 Task: open an excel sheet and write heading  Cash Flow TrackerAdd Dates in a column and its values below  '2023-05-01, 2023-05-03, 2023-05-06, 2023-05-10, 2023-05-15, 2023-05-20, 2023-05-25 & 2023-05-31'Add Descriptions in next column and its values below  Monthly Salary, Grocery Shopping, Dining Out., Utility Bill, Transportation, Entertainment, Miscellaneous & Total. Add Amount in next column and its values below  $2,500, $100, $50, $150, $30, $50, $20& $400. Add Income/ Expense in next column and its values below  Income, Expenses, Expenses, Expenses, Expenses, Expenses & Expenses. Add Balance in next column and its values below  $2,500, $2,400, $2,350, $2,200, $2,170, $2,120, $2,100 & $2100. Save page AssetVal
Action: Mouse moved to (293, 186)
Screenshot: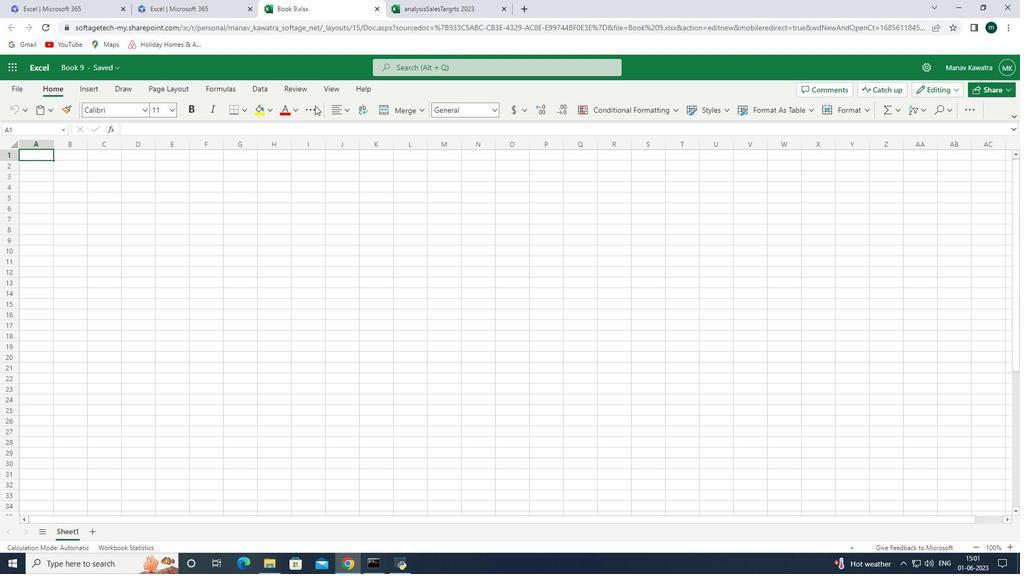 
Action: Key pressed <Key.shift><Key.shift><Key.shift><Key.shift><Key.shift><Key.shift><Key.shift><Key.shift><Key.shift><Key.shift><Key.shift><Key.shift><Key.shift><Key.shift><Key.shift><Key.shift><Key.shift><Key.shift><Key.shift><Key.shift>Cash<Key.space><Key.shift_r><Key.shift_r><Key.shift_r><Key.shift_r><Key.shift_r><Key.shift_r><Key.shift_r><Key.shift_r><Key.shift_r><Key.shift_r><Key.shift_r><Key.shift_r><Key.shift_r><Key.shift_r><Key.shift_r><Key.shift_r><Key.shift_r><Key.shift_r><Key.shift_r><Key.shift_r><Key.shift_r><Key.shift_r><Key.shift>Flow<Key.space><Key.shift>Tracker<Key.space><Key.enter><Key.shift>Dates<Key.enter>2023-05-01<Key.enter>2023-05-03<Key.enter>2023-05-06<Key.enter>2023-05-10<Key.enter>2023-05-15<Key.enter>2023-05-3<Key.backspace>20<Key.enter>2023-050<Key.backspace>-25<Key.enter>2023-05-31<Key.enter><Key.up><Key.down><Key.down><Key.right><Key.up><Key.up><Key.up><Key.up><Key.up><Key.up><Key.up><Key.up><Key.up><Key.shift><Key.shift><Key.shift><Key.shift><Key.shift><Key.shift><Key.shift><Key.shift><Key.shift><Key.shift><Key.shift><Key.shift><Key.shift><Key.shift><Key.shift><Key.shift><Key.shift><Key.shift><Key.shift><Key.shift><Key.shift>Des<Key.backspace><Key.backspace><Key.backspace><Key.up><Key.shift><Key.shift><Key.shift>Des<Key.shift>criptions<Key.enter><Key.shift_r><Key.shift_r>Monthlu<Key.backspace>y<Key.space><Key.shift>Salary<Key.enter><Key.shift><Key.shift><Key.shift><Key.shift><Key.shift><Key.shift><Key.shift><Key.shift><Key.shift><Key.shift><Key.shift><Key.shift><Key.shift><Key.shift>Grocery<Key.space><Key.shift><Key.shift><Key.shift><Key.shift><Key.shift><Key.shift>Shopping<Key.enter><Key.shift><Key.shift><Key.shift><Key.shift><Key.shift><Key.shift><Key.shift><Key.shift><Key.shift><Key.shift><Key.shift><Key.shift><Key.shift><Key.shift><Key.shift><Key.shift><Key.shift><Key.shift><Key.shift><Key.shift><Key.shift><Key.shift><Key.shift><Key.shift><Key.shift><Key.shift><Key.shift><Key.shift><Key.shift><Key.shift><Key.shift><Key.shift><Key.shift><Key.shift><Key.shift><Key.shift><Key.shift><Key.shift><Key.shift><Key.shift><Key.shift><Key.shift><Key.shift><Key.shift><Key.shift><Key.shift><Key.shift><Key.shift><Key.shift><Key.shift><Key.shift><Key.shift><Key.shift><Key.shift><Key.shift>Dinn<Key.backspace>ing<Key.space><Key.shift_r><Key.shift_r><Key.shift_r><Key.shift_r><Key.shift_r><Key.shift_r>Out<Key.space><Key.enter><Key.shift_r><Key.shift_r><Key.shift_r><Key.shift_r><Key.shift_r><Key.shift_r><Key.shift_r><Key.shift_r><Key.shift_r><Key.shift_r><Key.shift_r><Key.shift_r><Key.shift_r><Key.shift_r><Key.shift_r><Key.shift_r><Key.shift_r><Key.shift_r><Key.shift_r><Key.shift_r><Key.shift_r><Key.shift_r><Key.shift_r><Key.shift_r><Key.shift_r>Utility<Key.space><Key.shift_r><Key.shift_r><Key.shift_r><Key.shift_r><Key.shift_r>Bill<Key.enter><Key.shift><Key.shift><Key.shift><Key.shift><Key.shift><Key.shift><Key.shift><Key.shift><Key.shift><Key.shift><Key.shift><Key.shift><Key.shift><Key.shift><Key.shift><Key.shift><Key.shift><Key.shift><Key.shift><Key.shift><Key.shift><Key.shift><Key.shift><Key.shift><Key.shift>Transportation<Key.enter><Key.shift>Entertainment<Key.enter><Key.shift_r><Key.shift_r><Key.shift_r><Key.shift_r><Key.shift_r><Key.shift_r><Key.shift_r><Key.shift_r><Key.shift_r><Key.shift_r><Key.shift_r><Key.shift_r><Key.shift_r><Key.shift_r><Key.shift_r><Key.shift_r><Key.shift_r><Key.shift_r><Key.shift_r><Key.shift_r><Key.shift_r><Key.shift_r><Key.shift_r><Key.shift_r><Key.shift_r><Key.shift_r><Key.shift_r><Key.shift_r><Key.shift_r><Key.shift_r><Key.shift_r><Key.shift_r><Key.shift_r><Key.shift_r><Key.shift_r><Key.shift_r><Key.shift_r><Key.shift_r><Key.shift_r><Key.shift_r><Key.shift_r><Key.shift_r><Key.shift_r><Key.shift_r><Key.shift_r><Key.shift_r><Key.shift_r><Key.shift_r><Key.shift_r><Key.shift_r><Key.shift_r><Key.shift_r><Key.shift_r>Miscell<Key.space><Key.backspace>aneous<Key.space><Key.enter><Key.shift><Key.shift><Key.shift><Key.shift><Key.shift><Key.shift><Key.shift><Key.shift><Key.shift><Key.shift><Key.shift><Key.shift><Key.shift><Key.shift><Key.shift><Key.shift><Key.shift><Key.shift><Key.shift><Key.shift><Key.shift><Key.shift><Key.shift><Key.shift><Key.shift><Key.shift><Key.shift><Key.shift><Key.shift><Key.shift><Key.shift><Key.shift><Key.shift><Key.shift><Key.shift><Key.shift><Key.shift><Key.shift><Key.shift><Key.shift><Key.shift><Key.shift><Key.shift><Key.shift><Key.shift><Key.shift><Key.shift><Key.shift><Key.shift><Key.shift><Key.shift><Key.shift><Key.shift><Key.shift><Key.shift><Key.shift><Key.shift><Key.up><Key.down><Key.up><Key.down><Key.up><Key.up><Key.down><Key.down><Key.up><Key.down><Key.up><Key.down><Key.up><Key.down><Key.up><Key.down><Key.up><Key.down><Key.up><Key.down><Key.up><Key.down><Key.up><Key.down><Key.up><Key.down><Key.up><Key.up><Key.down><Key.down><Key.up><Key.down><Key.up><Key.down><Key.up><Key.down><Key.up><Key.down><Key.up><Key.down><Key.up><Key.down><Key.up><Key.down><Key.shift>Total<Key.space><Key.enter>
Screenshot: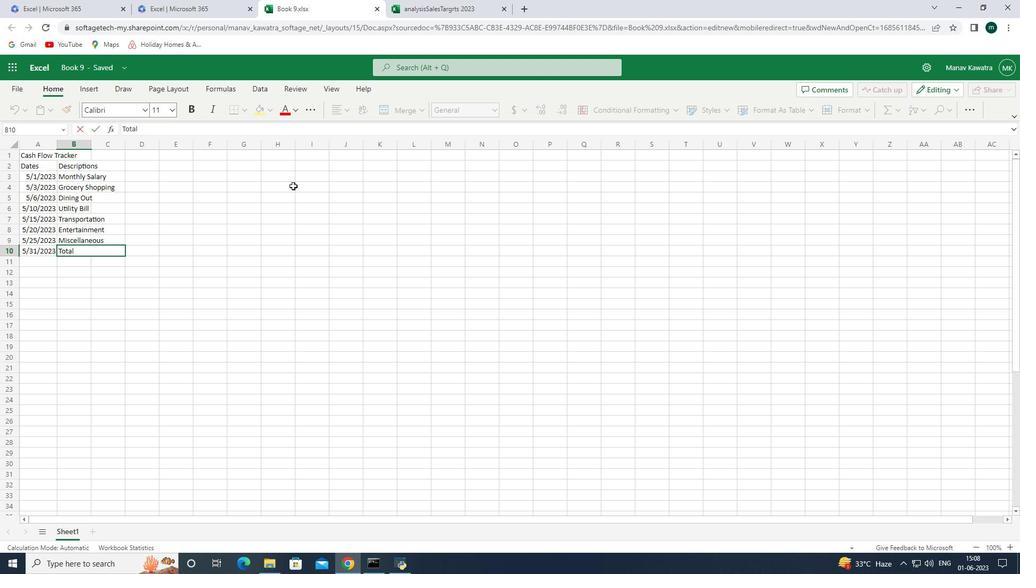 
Action: Mouse moved to (89, 140)
Screenshot: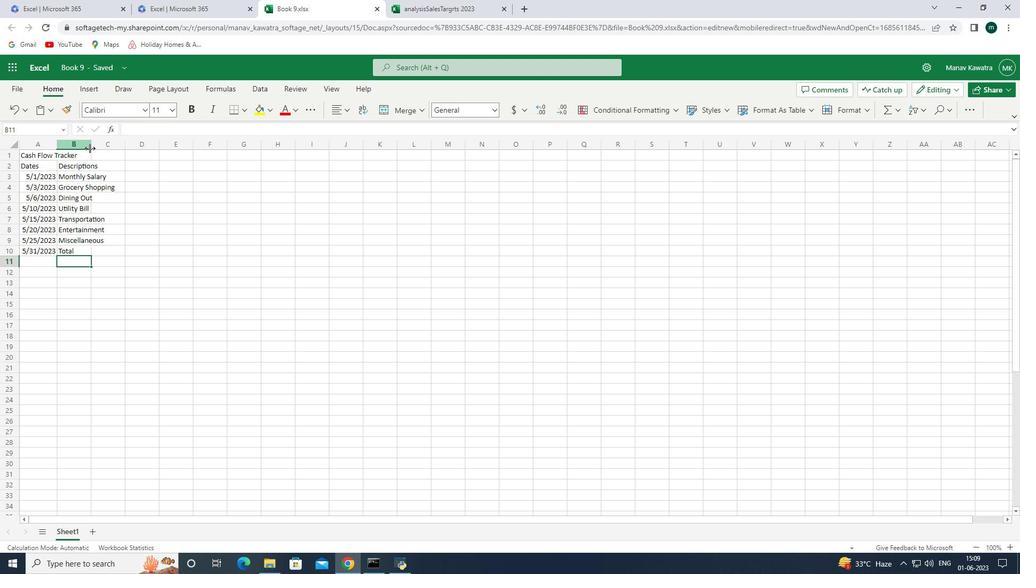 
Action: Mouse pressed left at (89, 140)
Screenshot: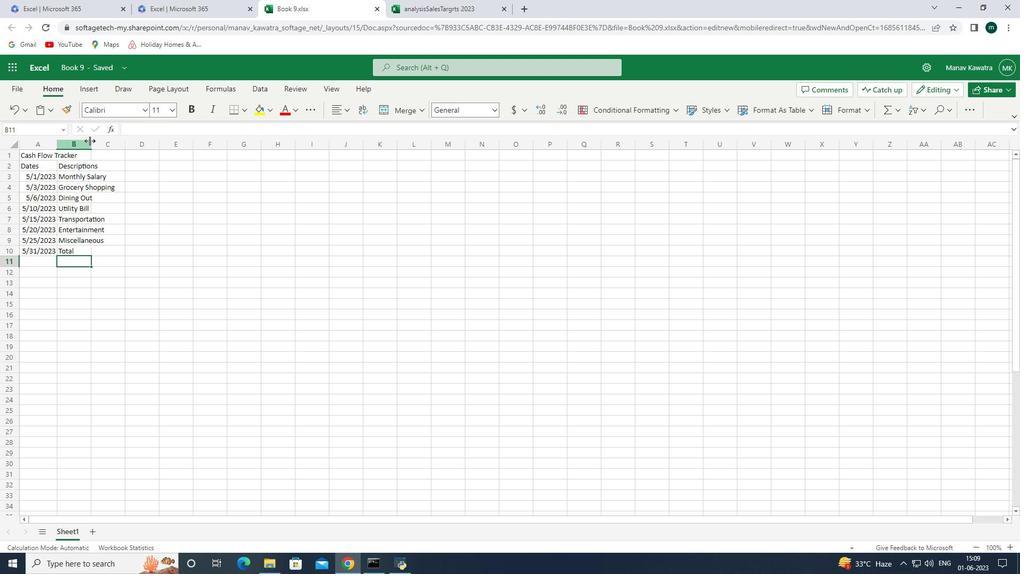
Action: Mouse pressed left at (89, 140)
Screenshot: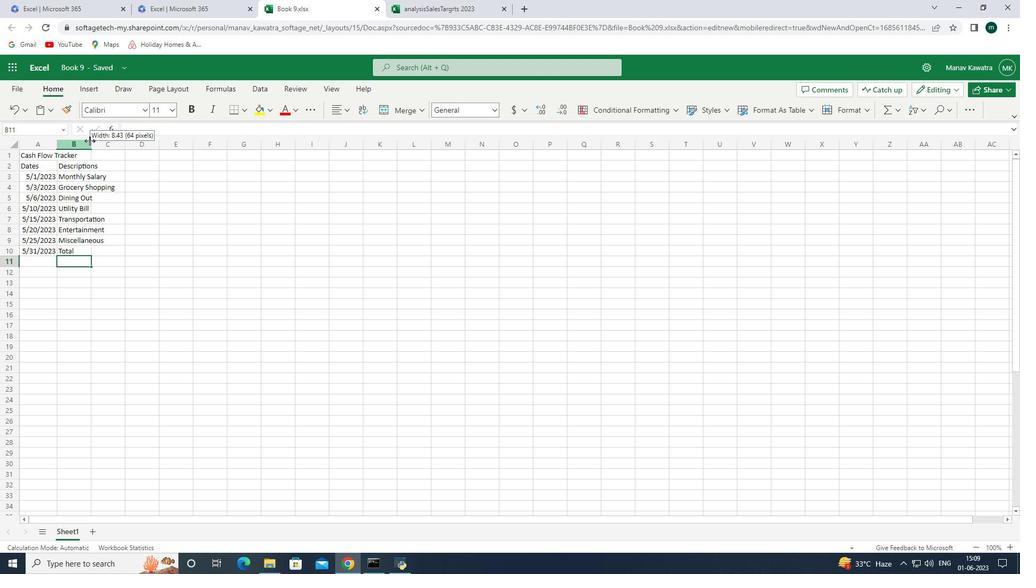 
Action: Mouse moved to (142, 165)
Screenshot: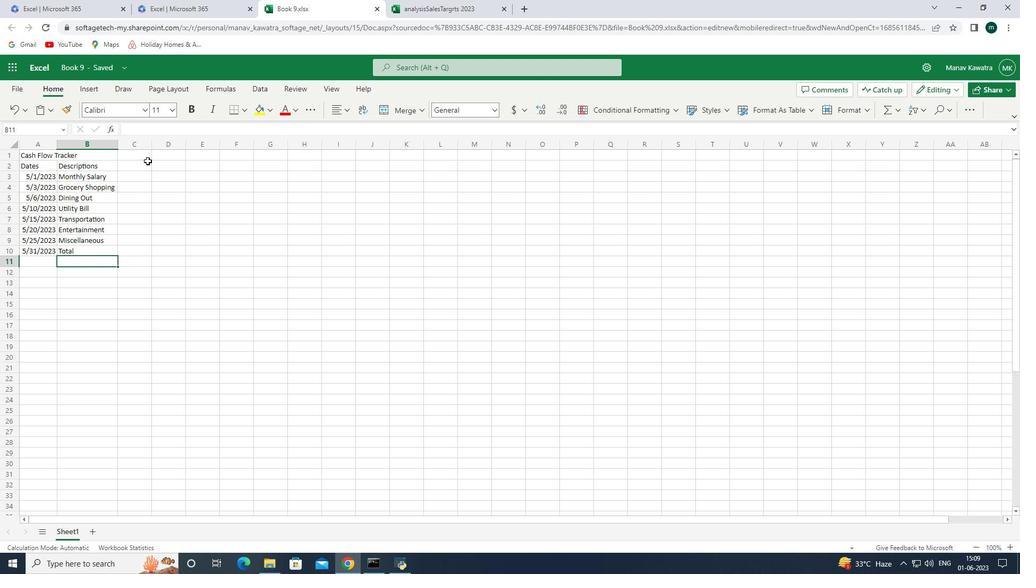 
Action: Mouse pressed left at (142, 165)
Screenshot: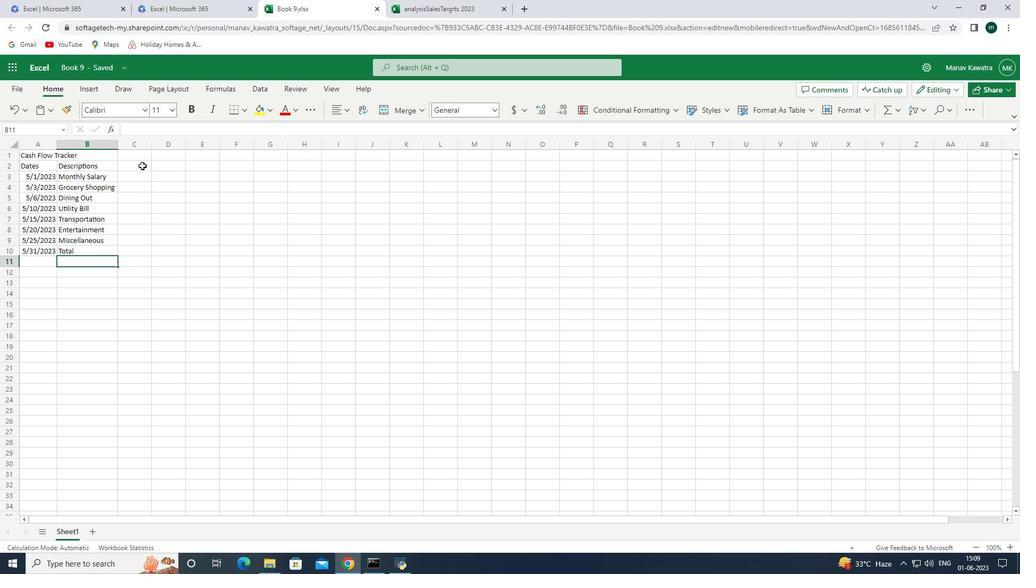 
Action: Key pressed <Key.down><Key.up><Key.up><Key.up><Key.down><Key.up><Key.down><Key.shift>Amount<Key.space><Key.up><Key.down><Key.down><Key.shift>@<Key.backspace><Key.shift><Key.shift><Key.shift><Key.shift><Key.shift><Key.shift><Key.shift><Key.shift><Key.shift><Key.shift><Key.shift><Key.shift><Key.shift><Key.shift>$2,500<Key.enter><Key.shift><Key.shift><Key.shift><Key.shift><Key.shift><Key.shift><Key.shift><Key.shift><Key.shift><Key.shift><Key.shift><Key.shift><Key.shift><Key.shift><Key.shift><Key.shift><Key.shift><Key.shift><Key.shift><Key.shift><Key.shift><Key.shift>$100<Key.enter>4<Key.backspace><Key.shift><Key.shift><Key.shift><Key.shift><Key.shift><Key.shift><Key.shift><Key.shift><Key.shift><Key.shift><Key.shift><Key.shift><Key.shift>$50<Key.enter><Key.shift><Key.shift><Key.shift><Key.shift><Key.shift><Key.shift><Key.shift><Key.shift><Key.shift><Key.shift>$150<Key.enter><Key.shift>$30<Key.enter><Key.shift>$50<Key.enter><Key.shift>$20<Key.enter><Key.shift>$400<Key.enter><Key.right><Key.up><Key.up><Key.up><Key.up><Key.up><Key.up><Key.up><Key.up><Key.up><Key.shift><Key.shift><Key.shift><Key.shift><Key.shift><Key.shift><Key.shift><Key.shift><Key.shift><Key.shift><Key.shift><Key.shift><Key.shift><Key.shift><Key.shift><Key.shift><Key.shift><Key.shift><Key.shift><Key.shift><Key.shift><Key.shift><Key.shift><Key.shift><Key.shift><Key.shift><Key.shift><Key.shift><Key.shift><Key.shift><Key.shift><Key.shift><Key.shift><Key.shift><Key.shift><Key.shift><Key.shift><Key.shift><Key.shift><Key.shift><Key.shift><Key.shift><Key.shift><Key.shift><Key.shift><Key.shift><Key.shift><Key.shift><Key.shift><Key.shift><Key.shift><Key.shift><Key.shift><Key.shift><Key.shift><Key.shift><Key.shift><Key.shift><Key.shift>Income<Key.space><Key.backspace>\<Key.backspace><Key.shift>/<Key.space><Key.shift>Expenses<Key.enter><Key.shift_r><Key.shift_r><Key.shift_r><Key.shift_r><Key.shift_r><Key.shift_r><Key.shift_r><Key.shift_r><Key.shift_r>I<Key.backspace><Key.backspace>i<Key.backspace><Key.shift_r>I<Key.backspace><Key.backspace><Key.backspace><Key.shift_r><Key.shift_r><Key.shift_r><Key.shift_r><Key.shift_r><Key.shift_r><Key.shift_r><Key.shift_r><Key.shift_r><Key.shift_r>I<Key.enter>
Screenshot: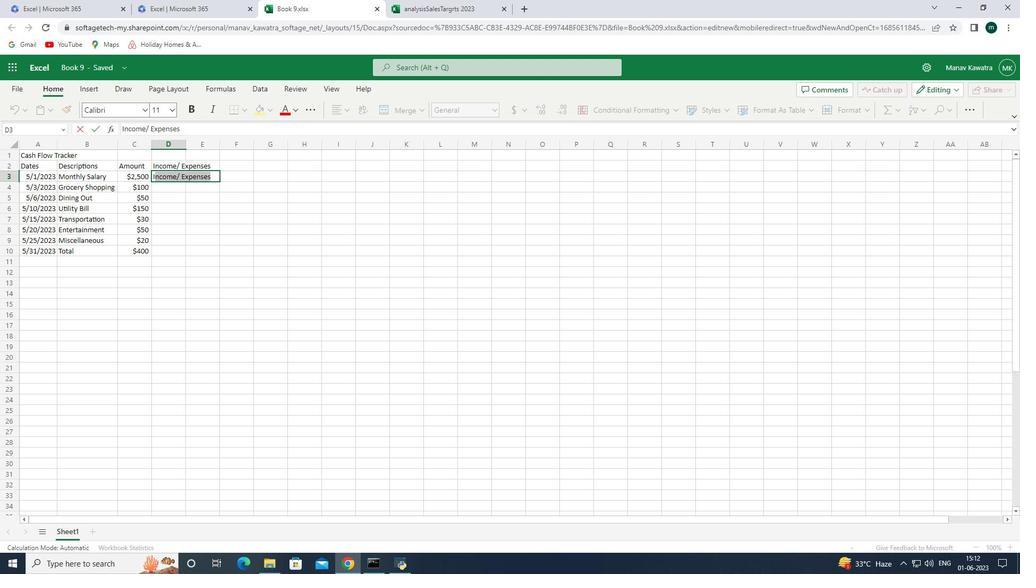 
Action: Mouse moved to (183, 180)
Screenshot: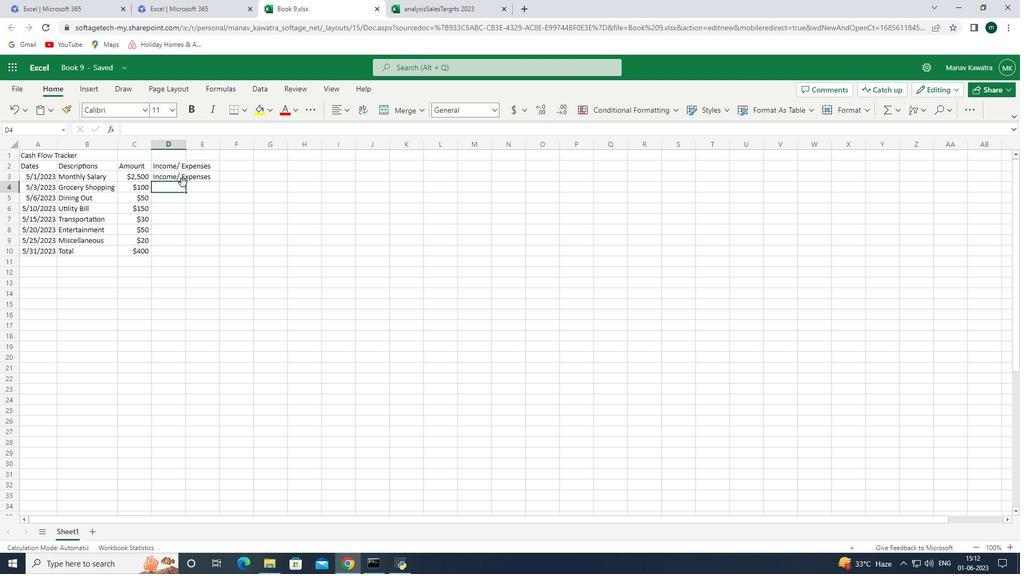
Action: Mouse pressed left at (183, 180)
Screenshot: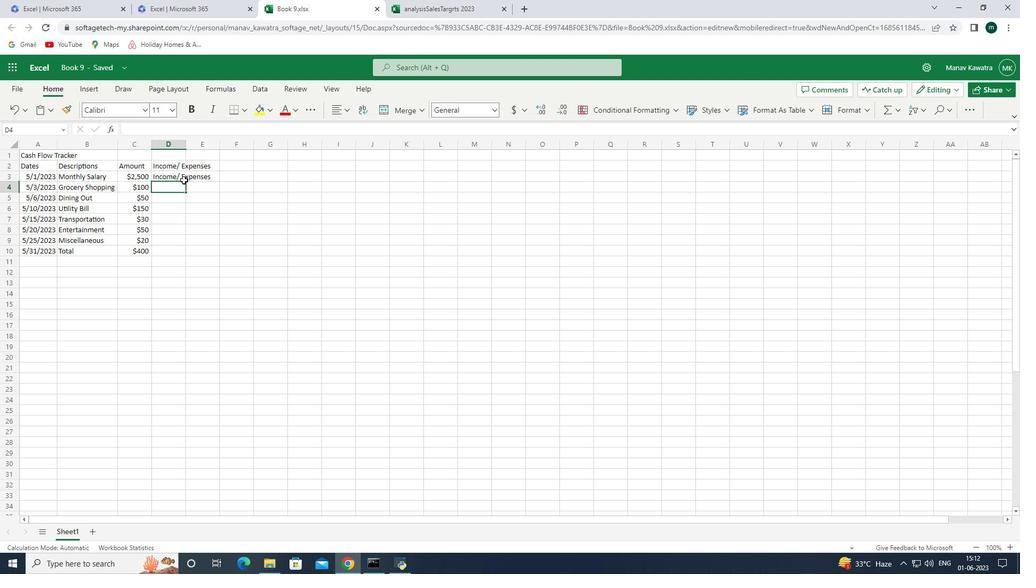 
Action: Mouse pressed left at (183, 180)
Screenshot: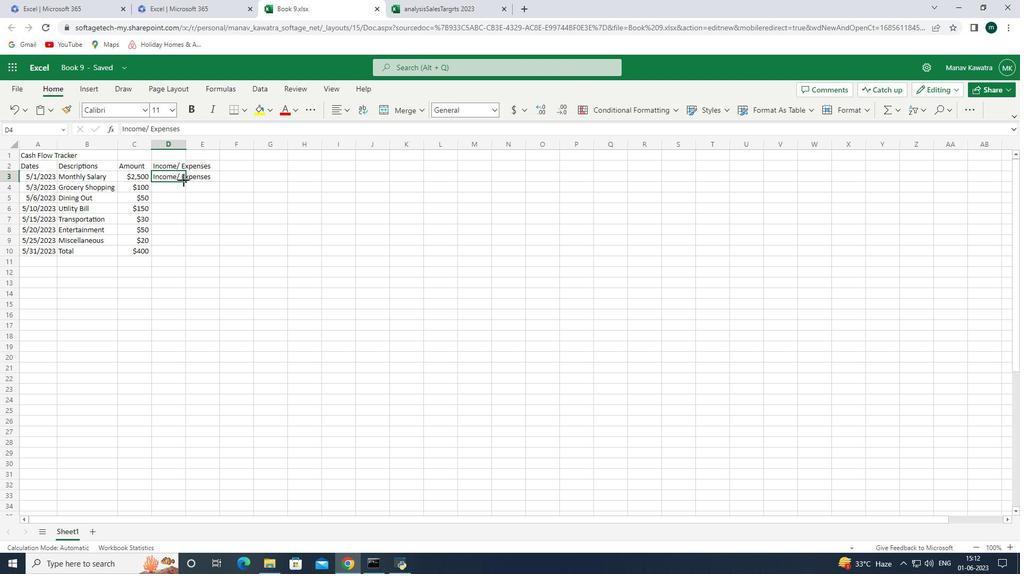 
Action: Mouse moved to (170, 178)
Screenshot: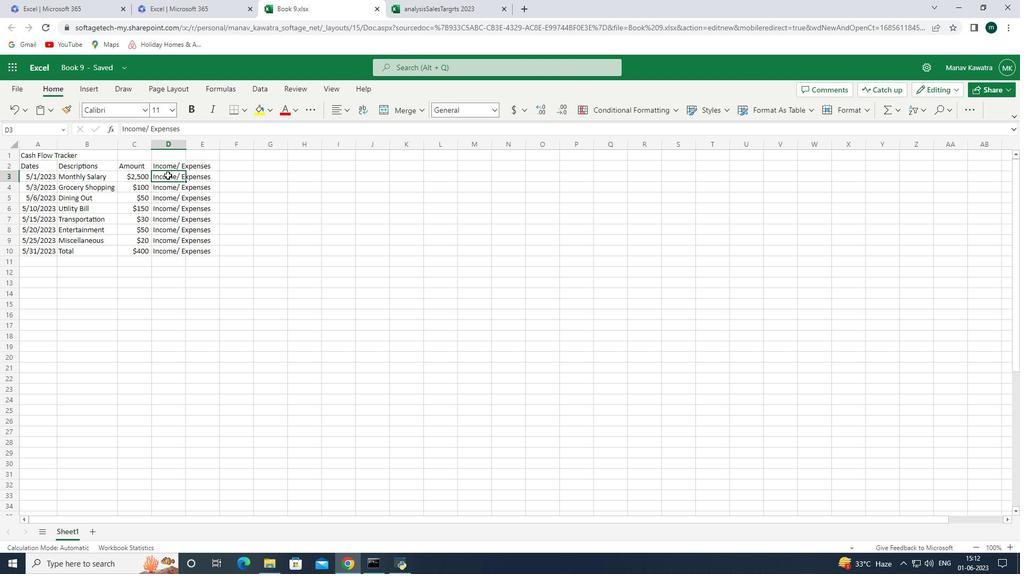 
Action: Mouse pressed left at (170, 178)
Screenshot: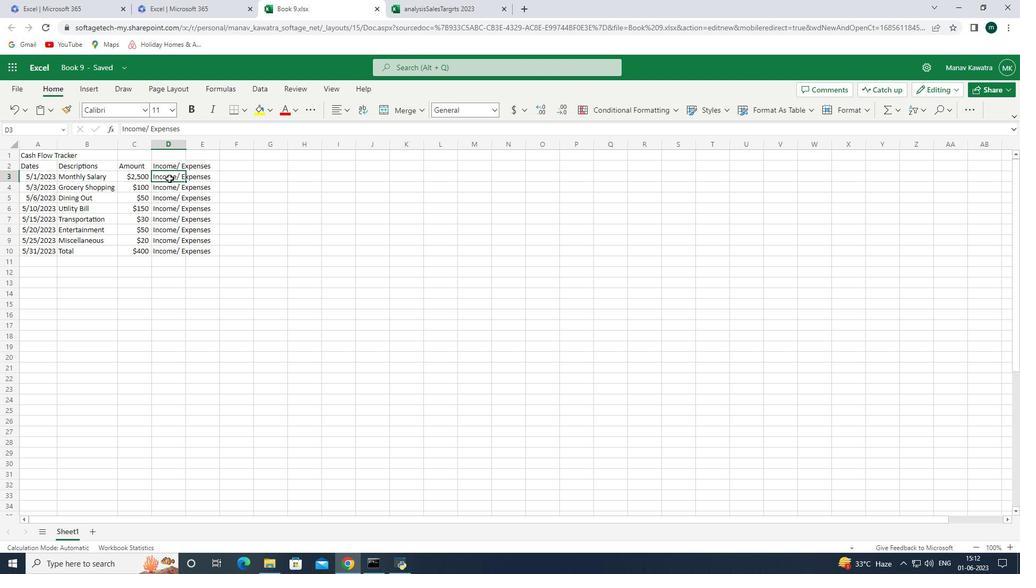 
Action: Mouse pressed left at (170, 178)
Screenshot: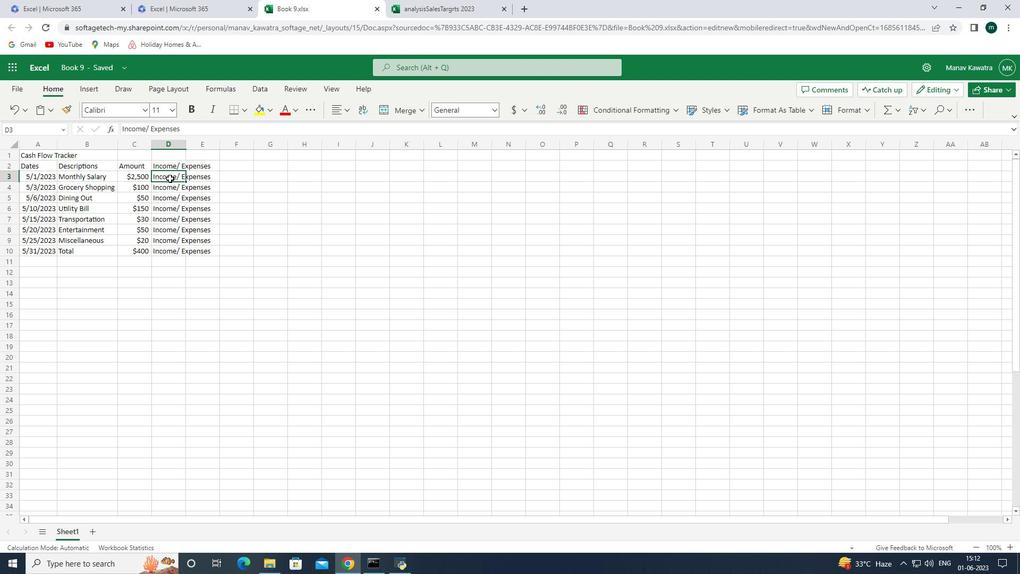 
Action: Mouse moved to (213, 178)
Screenshot: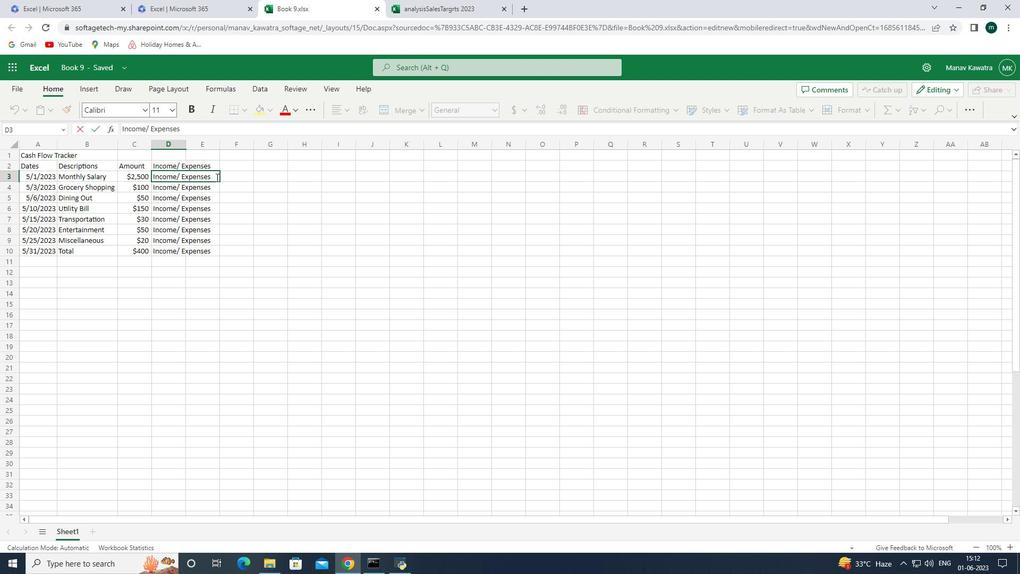 
Action: Key pressed <Key.backspace><Key.backspace><Key.backspace><Key.backspace><Key.backspace><Key.backspace><Key.backspace><Key.backspace><Key.backspace><Key.backspace><Key.enter><Key.shift><Key.shift>Expenses<Key.space><Key.enter><Key.shift>E<Key.enter><Key.shift><Key.shift><Key.shift><Key.shift>E<Key.enter><Key.shift><Key.shift><Key.shift><Key.shift><Key.shift><Key.shift><Key.shift><Key.shift><Key.shift><Key.shift><Key.shift>E<Key.enter><Key.shift>E<Key.enter><Key.caps_lock><Key.shift><Key.shift><Key.shift><Key.shift><Key.shift><Key.shift><Key.shift><Key.shift><Key.shift><Key.shift><Key.shift><Key.shift><Key.shift><Key.shift><Key.shift><Key.shift><Key.shift><Key.shift><Key.shift><Key.shift><Key.shift><Key.shift>e<Key.caps_lock><Key.enter><Key.up><Key.shift><Key.shift><Key.shift><Key.shift><Key.shift>E<Key.enter><Key.shift>E<Key.enter><Key.right>
Screenshot: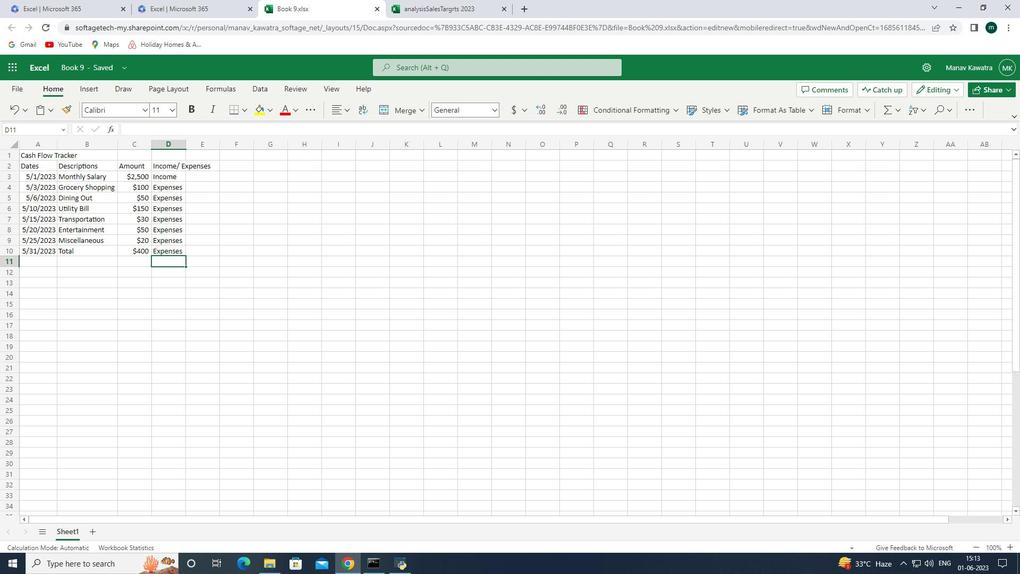 
Action: Mouse moved to (185, 140)
Screenshot: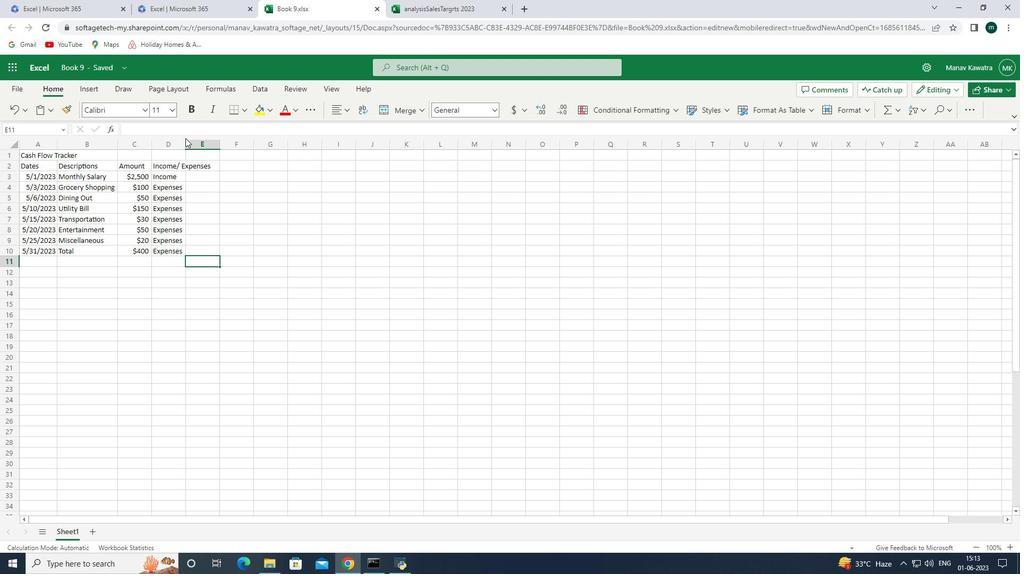 
Action: Mouse pressed left at (185, 140)
Screenshot: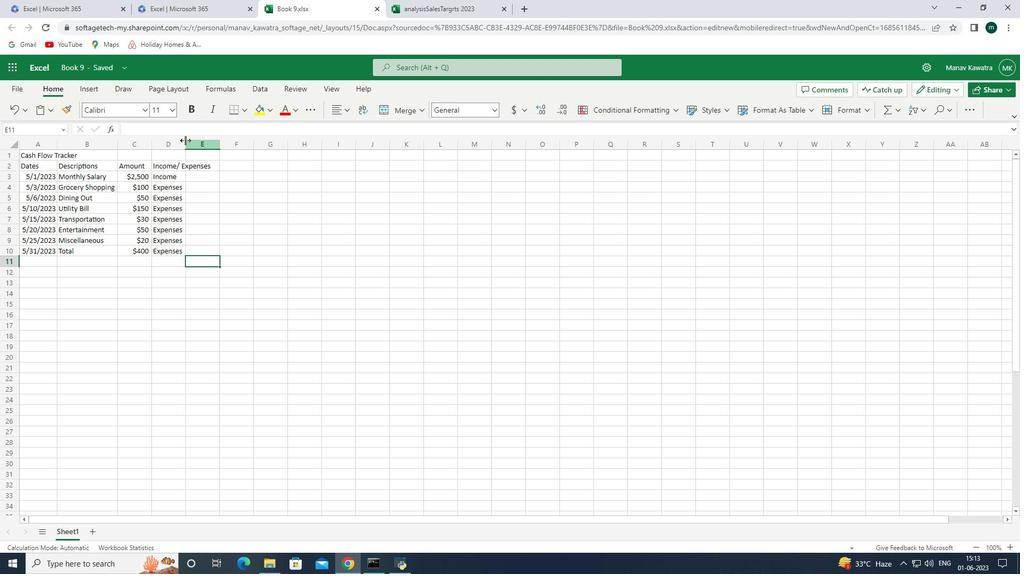 
Action: Mouse pressed left at (185, 140)
Screenshot: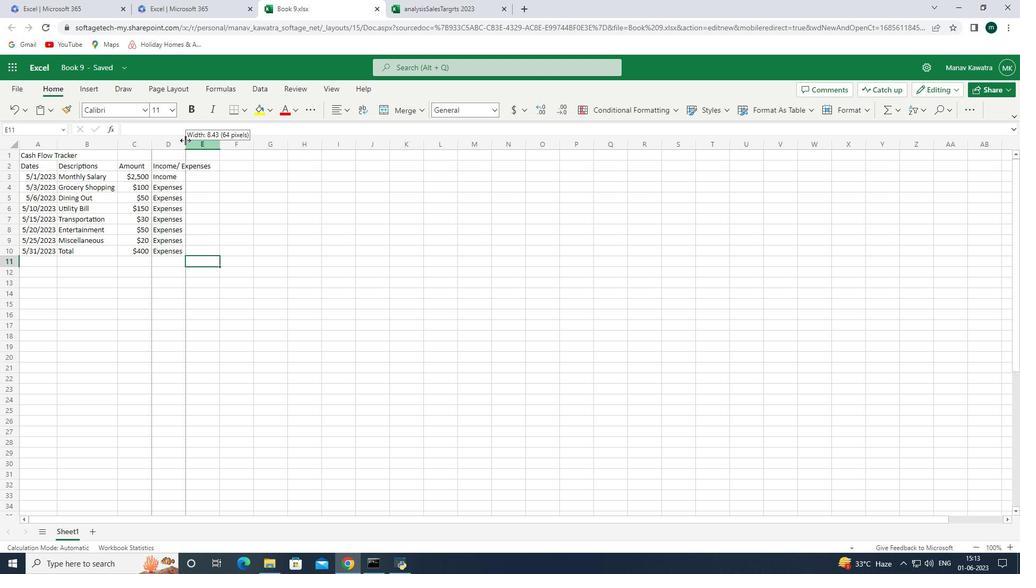 
Action: Mouse moved to (230, 166)
Screenshot: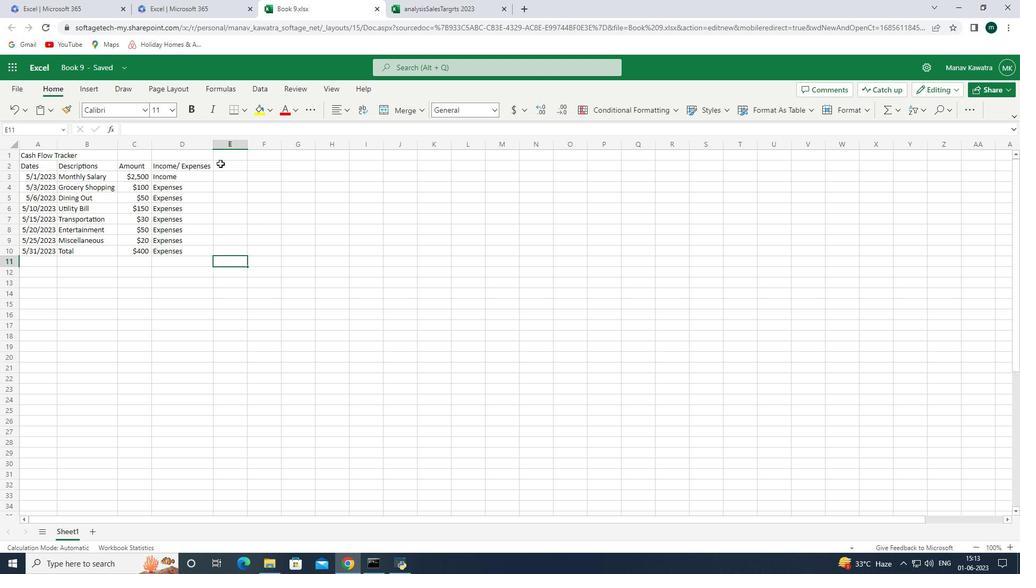 
Action: Mouse pressed left at (230, 166)
Screenshot: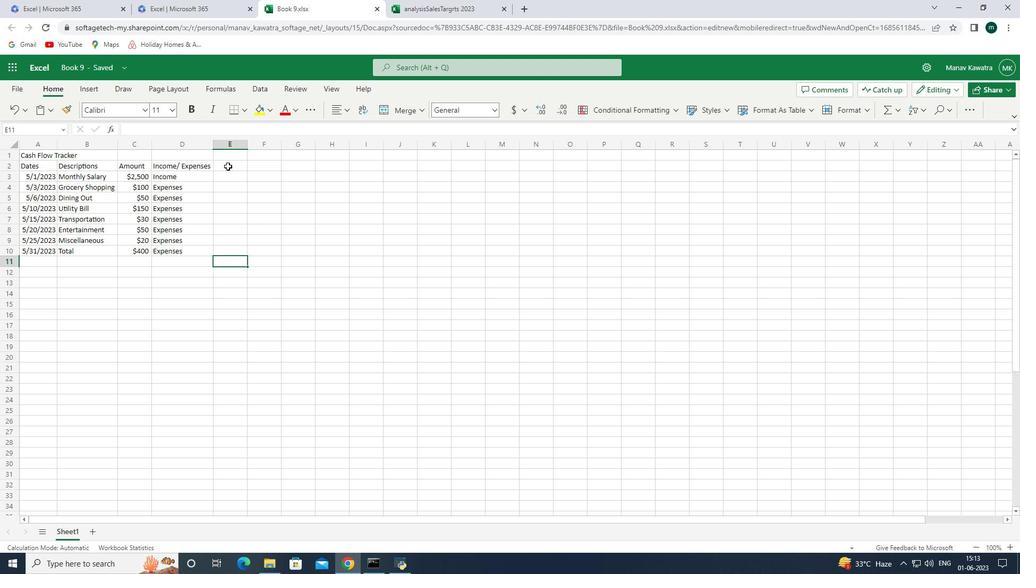 
Action: Key pressed <Key.shift><Key.shift><Key.shift><Key.shift><Key.shift><Key.shift>Balance<Key.space><Key.enter><Key.shift><Key.shift><Key.shift><Key.shift><Key.shift><Key.shift><Key.shift><Key.shift><Key.shift><Key.shift><Key.shift><Key.shift><Key.shift>$2,500<Key.enter><Key.shift><Key.shift><Key.shift><Key.shift><Key.shift><Key.shift><Key.shift><Key.shift><Key.shift><Key.shift><Key.shift><Key.shift><Key.shift><Key.shift><Key.shift><Key.shift><Key.shift><Key.shift><Key.shift><Key.shift><Key.shift><Key.shift><Key.shift><Key.shift><Key.shift><Key.shift><Key.shift><Key.shift><Key.shift><Key.shift><Key.shift><Key.shift><Key.shift><Key.shift><Key.shift><Key.shift><Key.shift><Key.shift><Key.shift><Key.shift><Key.shift><Key.shift><Key.shift><Key.shift><Key.shift><Key.shift><Key.shift><Key.shift><Key.shift><Key.shift><Key.shift><Key.shift><Key.shift><Key.shift><Key.shift><Key.shift><Key.shift><Key.shift><Key.shift><Key.shift><Key.shift><Key.shift><Key.shift><Key.shift><Key.shift><Key.shift><Key.shift><Key.shift><Key.shift><Key.shift><Key.shift><Key.shift><Key.shift><Key.shift><Key.shift><Key.shift><Key.shift><Key.shift><Key.shift><Key.shift><Key.shift><Key.shift><Key.shift><Key.shift><Key.shift><Key.shift><Key.shift><Key.shift><Key.shift><Key.shift><Key.shift><Key.shift><Key.shift><Key.shift><Key.shift><Key.shift><Key.shift><Key.shift>$2400<Key.backspace><Key.backspace><Key.backspace>,400<Key.enter><Key.shift><Key.shift><Key.shift><Key.shift><Key.shift>$2350<Key.backspace><Key.backspace><Key.backspace>,350<Key.enter><Key.shift>$2,200<Key.enter><Key.shift>$2,170<Key.enter><Key.shift><Key.shift><Key.shift><Key.shift><Key.shift><Key.shift><Key.shift>$2,120<Key.enter><Key.shift>$2,100<Key.enter><Key.shift>$2,00<Key.backspace><Key.backspace>100<Key.enter>
Screenshot: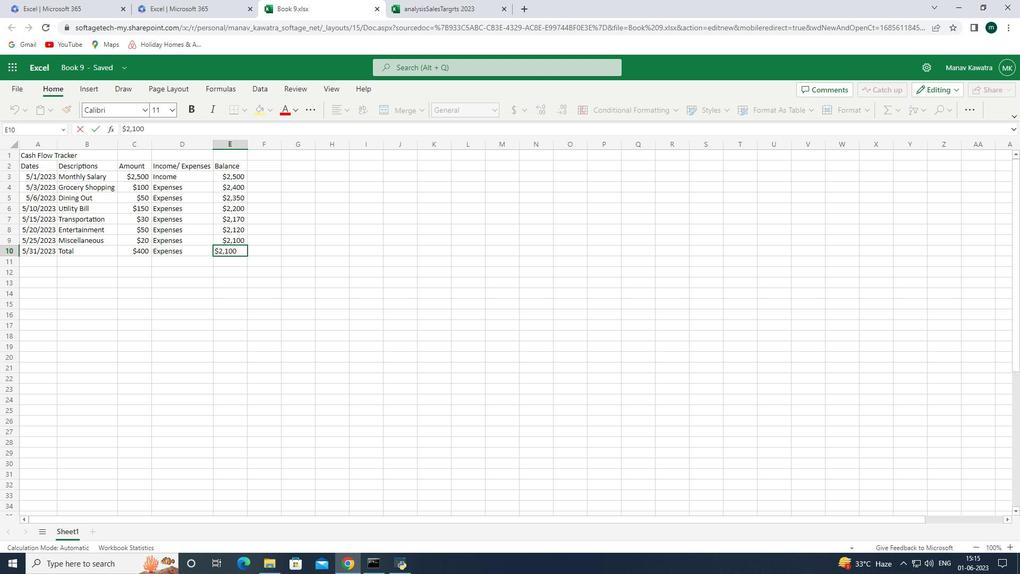 
Action: Mouse moved to (97, 153)
Screenshot: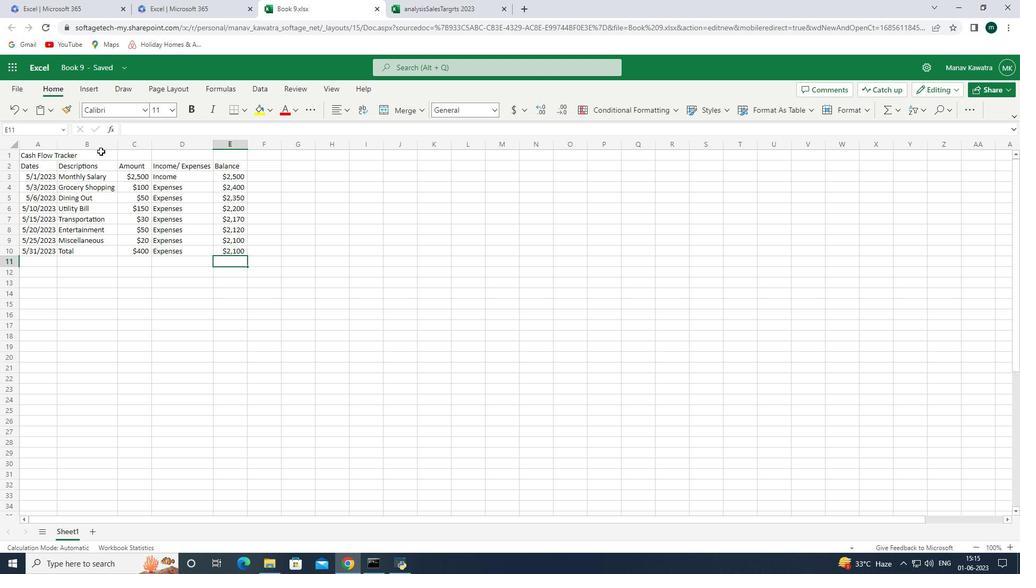 
Action: Mouse pressed left at (97, 153)
Screenshot: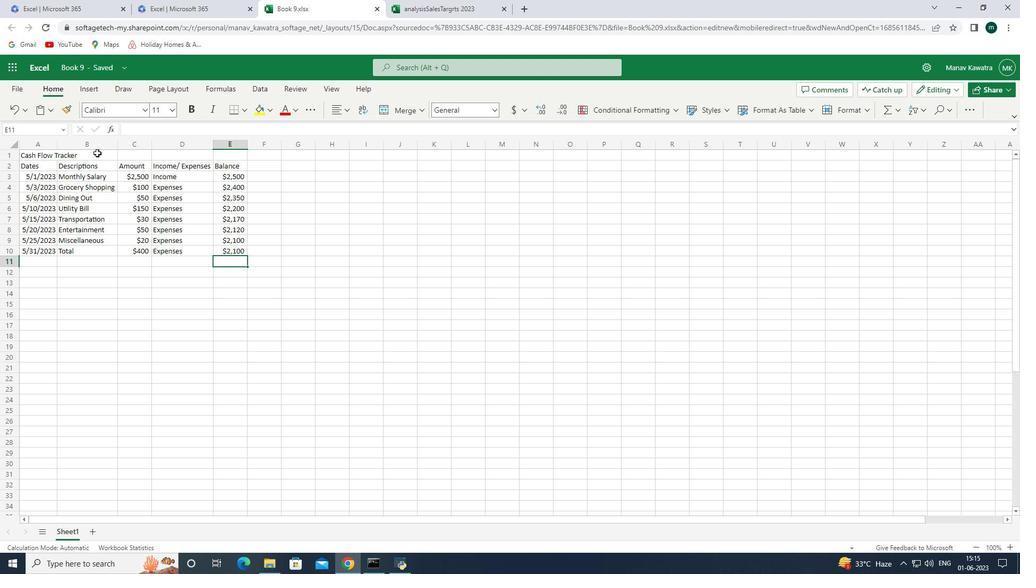 
Action: Mouse moved to (42, 151)
Screenshot: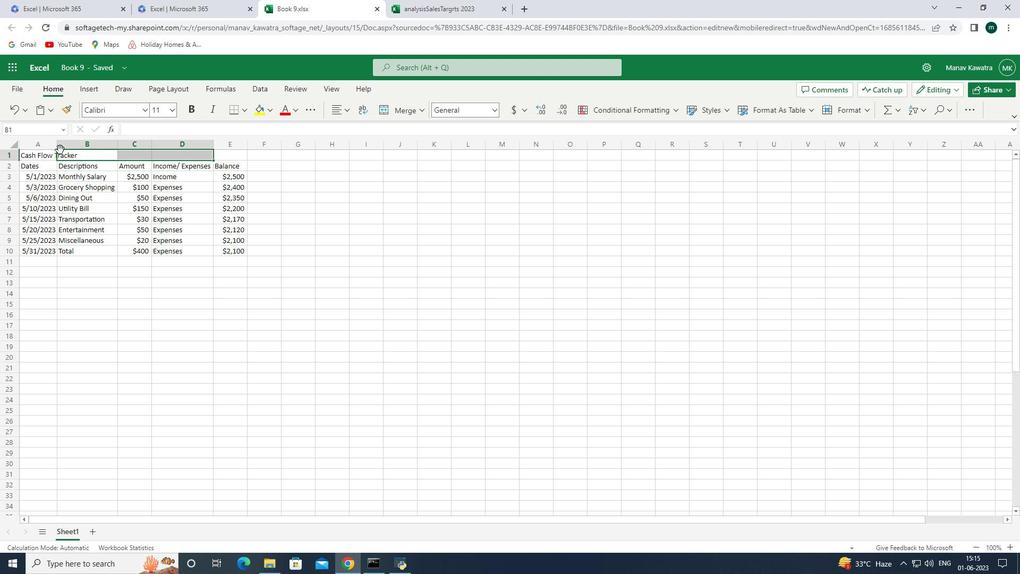 
Action: Mouse pressed left at (42, 151)
Screenshot: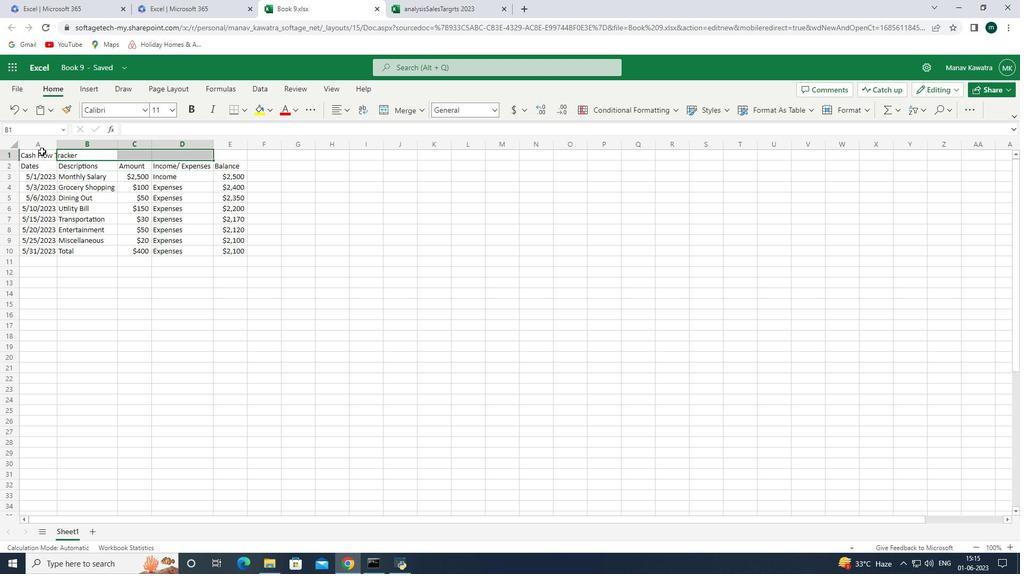 
Action: Mouse pressed left at (42, 151)
Screenshot: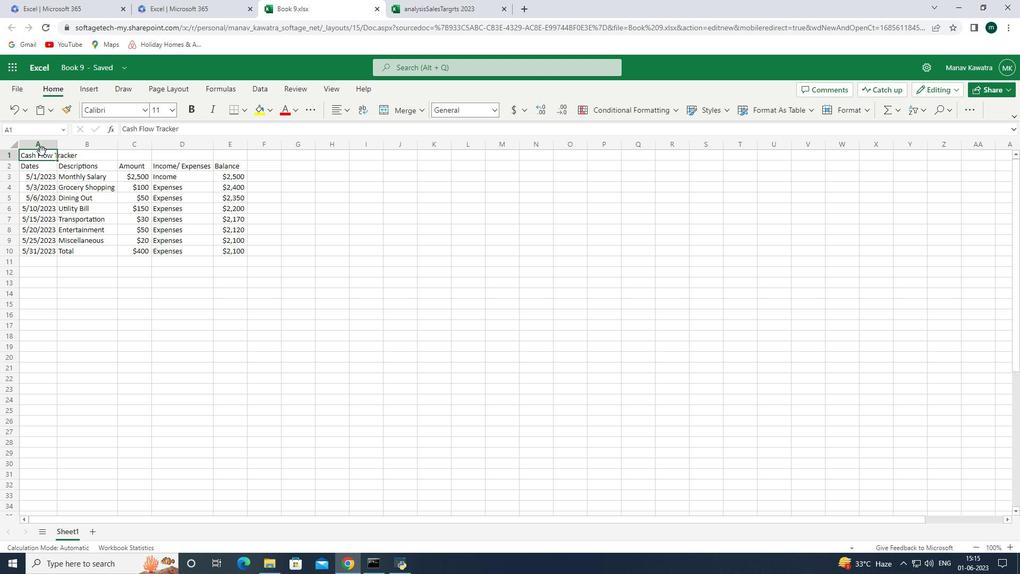 
Action: Mouse moved to (49, 156)
Screenshot: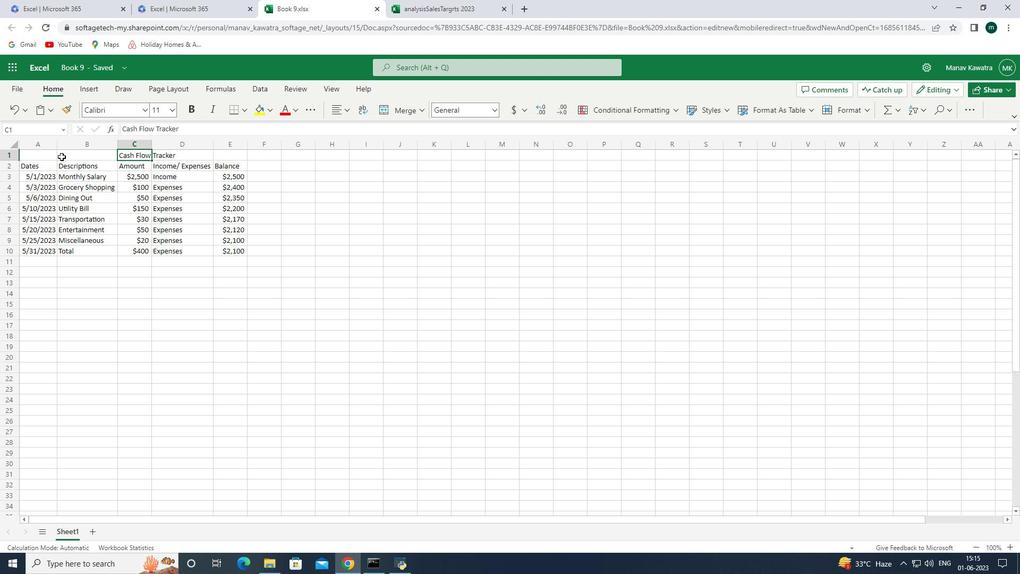 
Action: Key pressed ctrl+Z
Screenshot: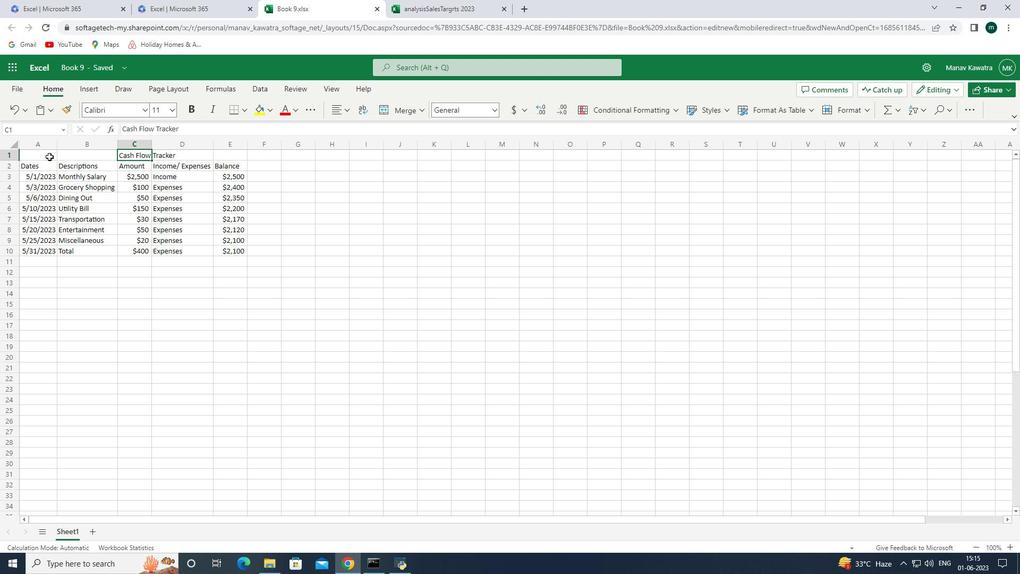 
Action: Mouse moved to (33, 154)
Screenshot: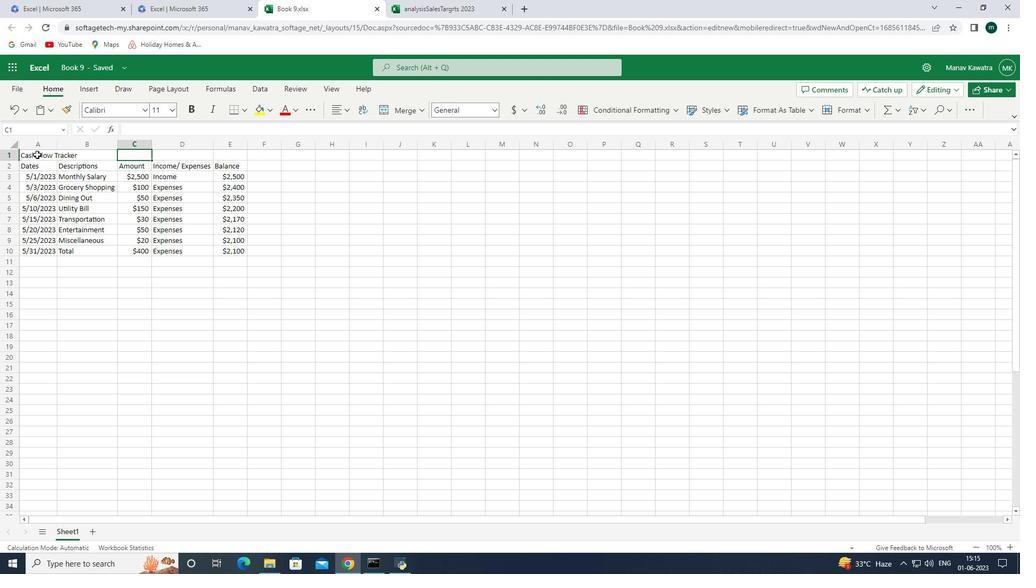 
Action: Mouse pressed left at (33, 154)
Screenshot: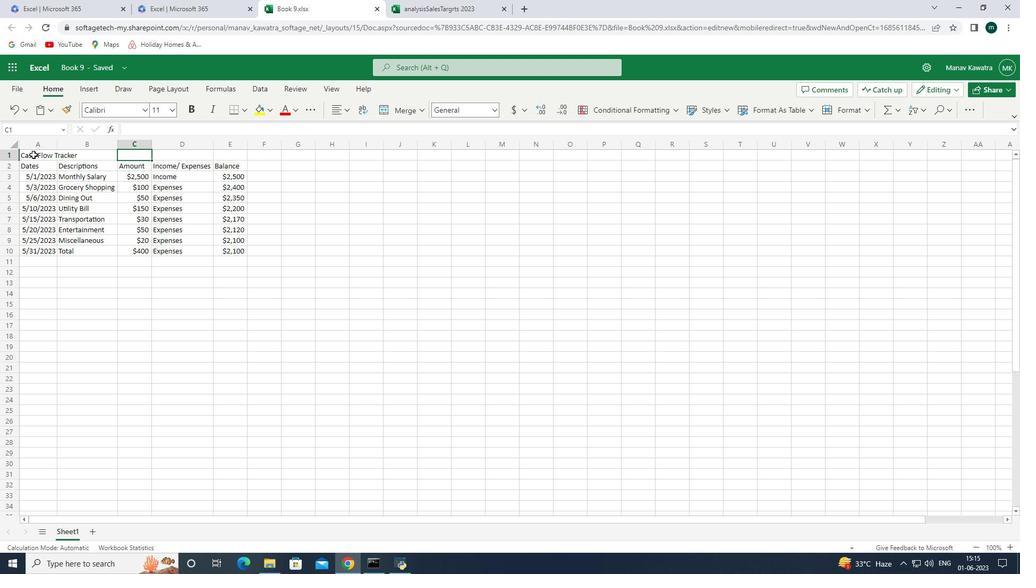 
Action: Mouse moved to (349, 111)
Screenshot: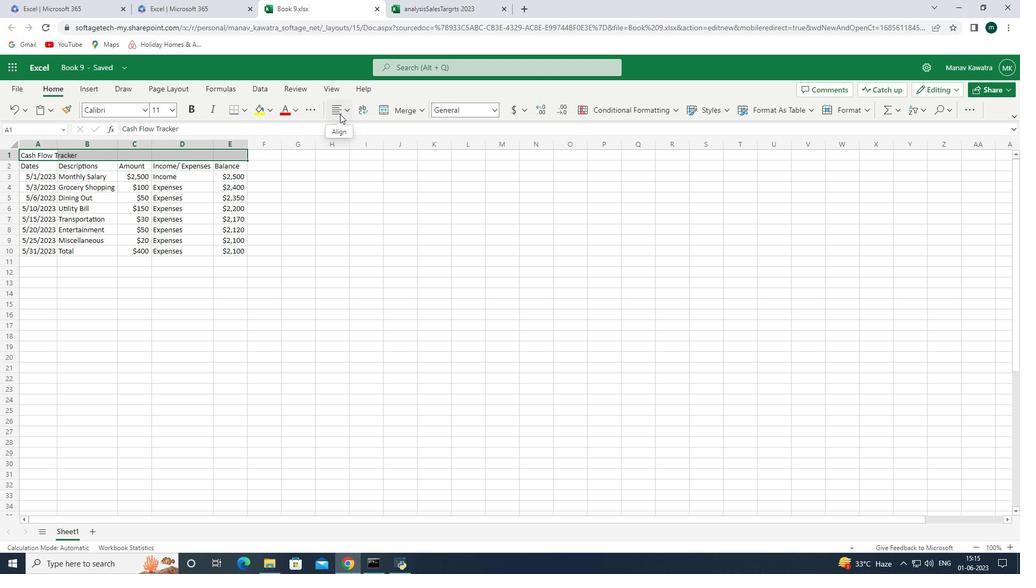 
Action: Mouse pressed left at (349, 111)
Screenshot: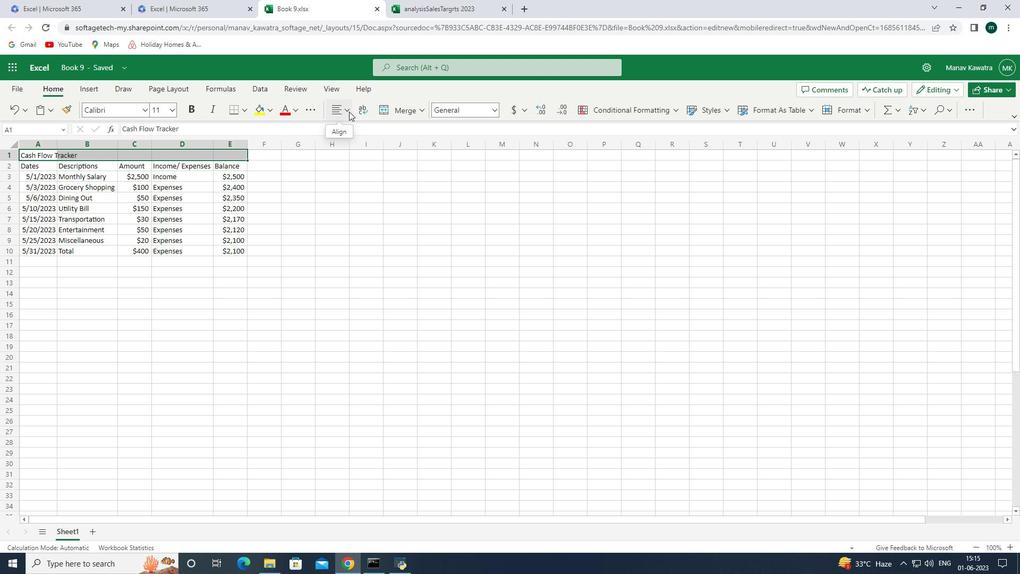 
Action: Mouse moved to (301, 110)
Screenshot: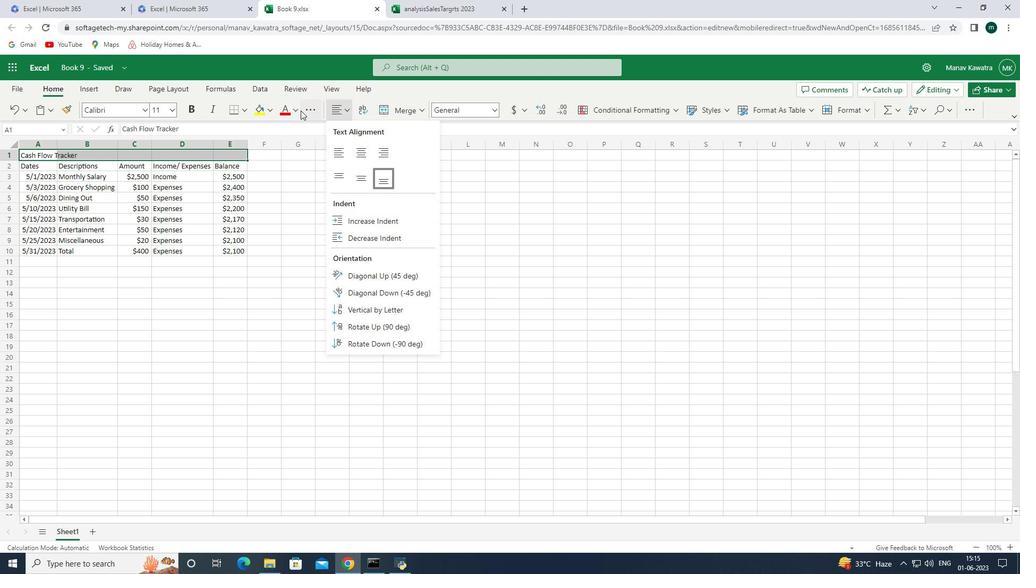 
Action: Mouse pressed left at (301, 110)
Screenshot: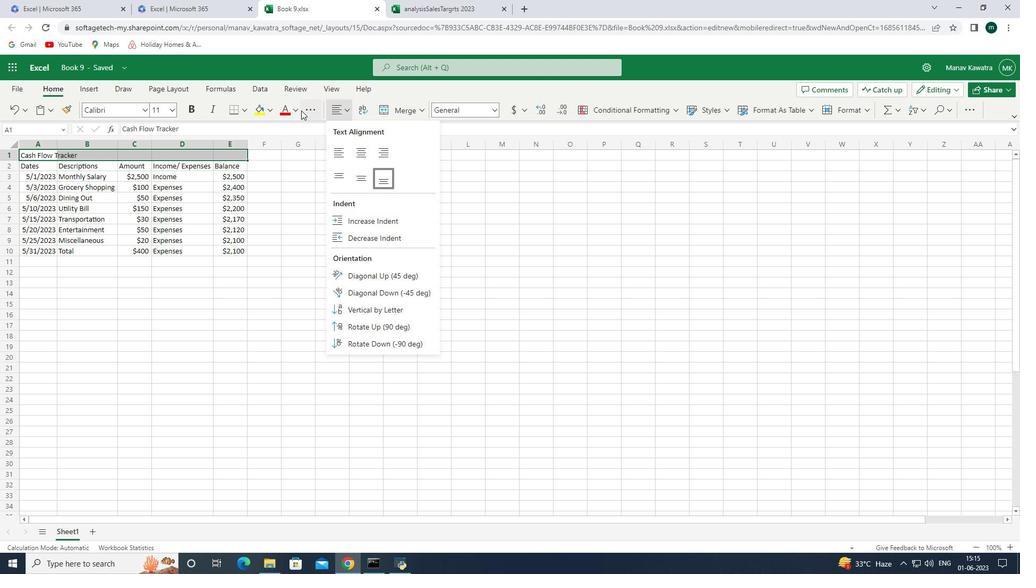 
Action: Mouse moved to (396, 106)
Screenshot: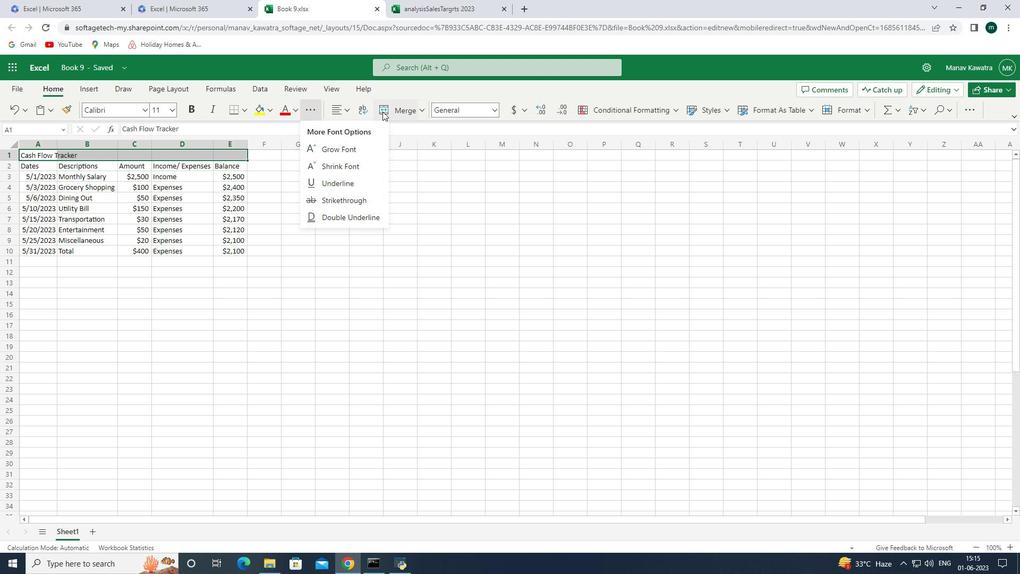 
Action: Mouse pressed left at (396, 106)
Screenshot: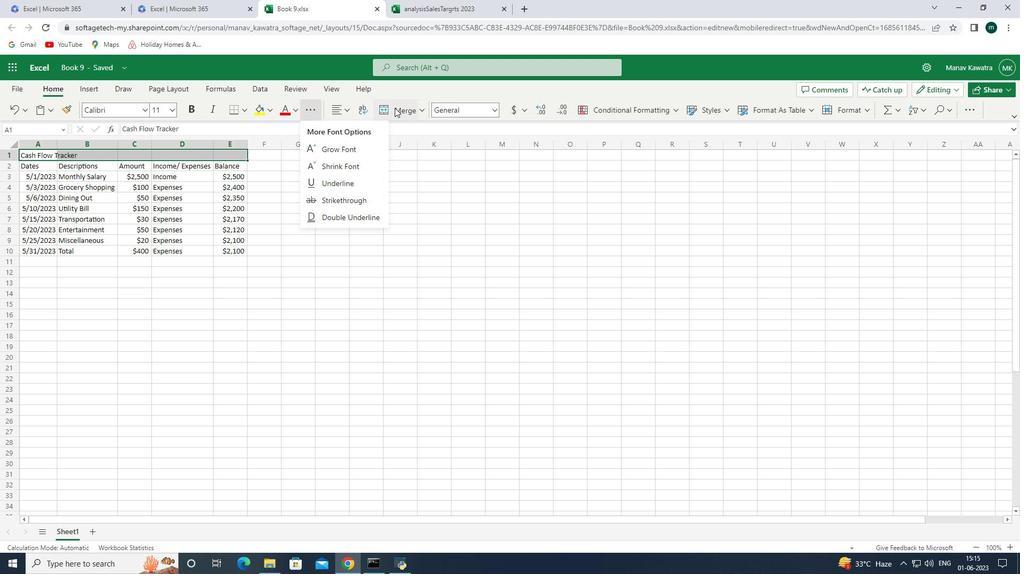 
Action: Mouse moved to (291, 166)
Screenshot: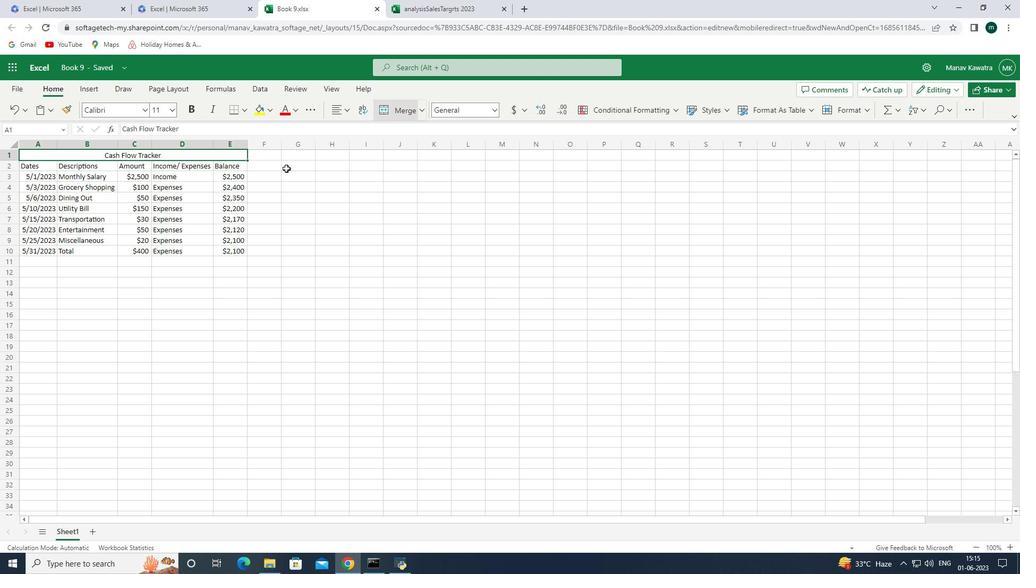 
Action: Mouse pressed left at (291, 166)
Screenshot: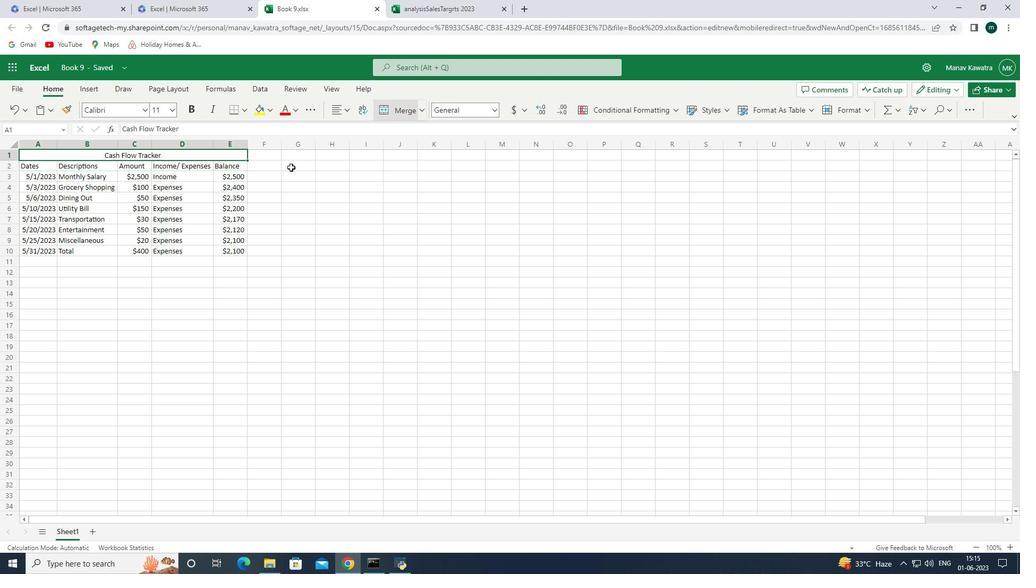 
Action: Mouse moved to (70, 156)
Screenshot: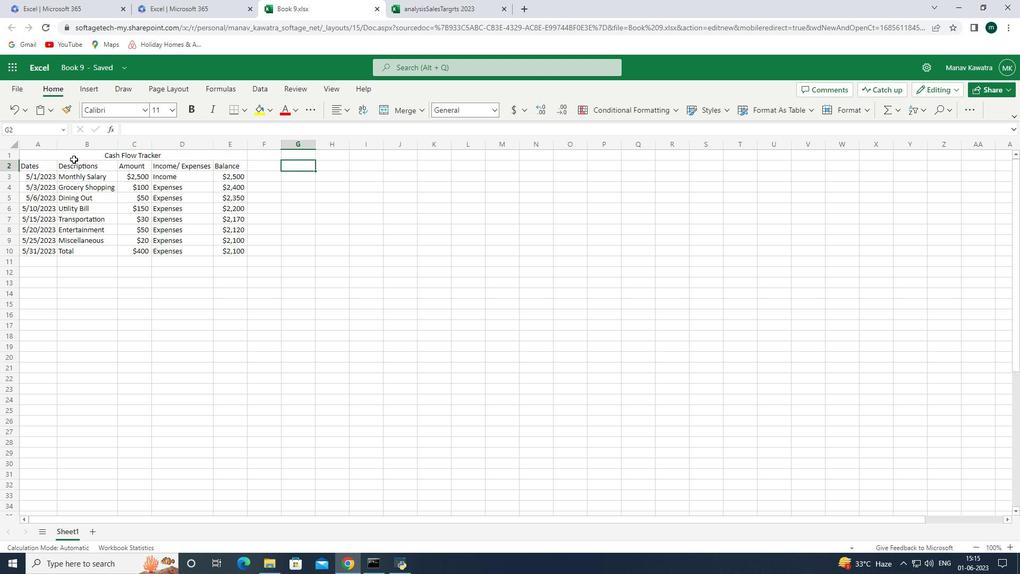 
Action: Mouse pressed left at (70, 156)
Screenshot: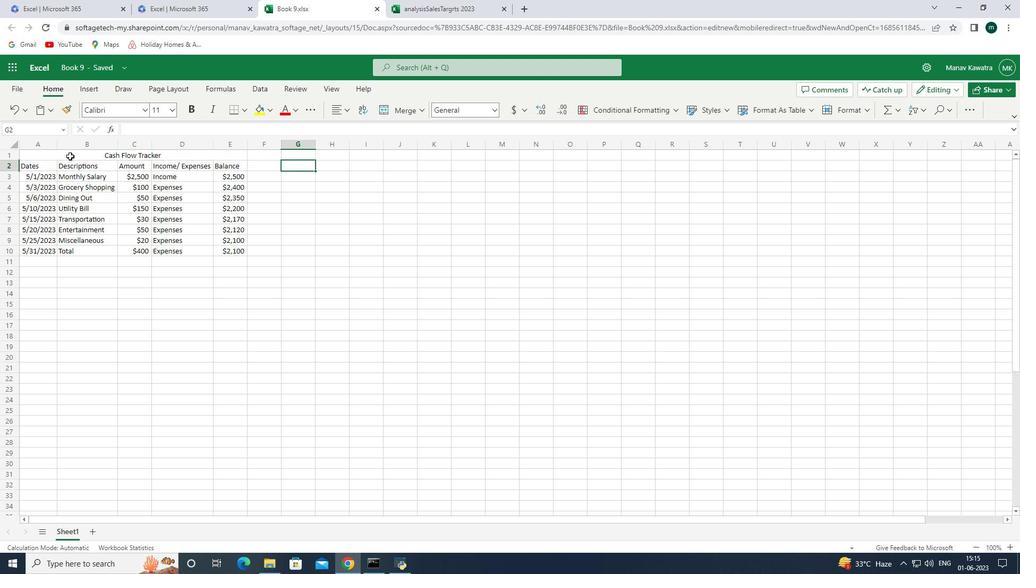 
Action: Mouse moved to (308, 232)
Screenshot: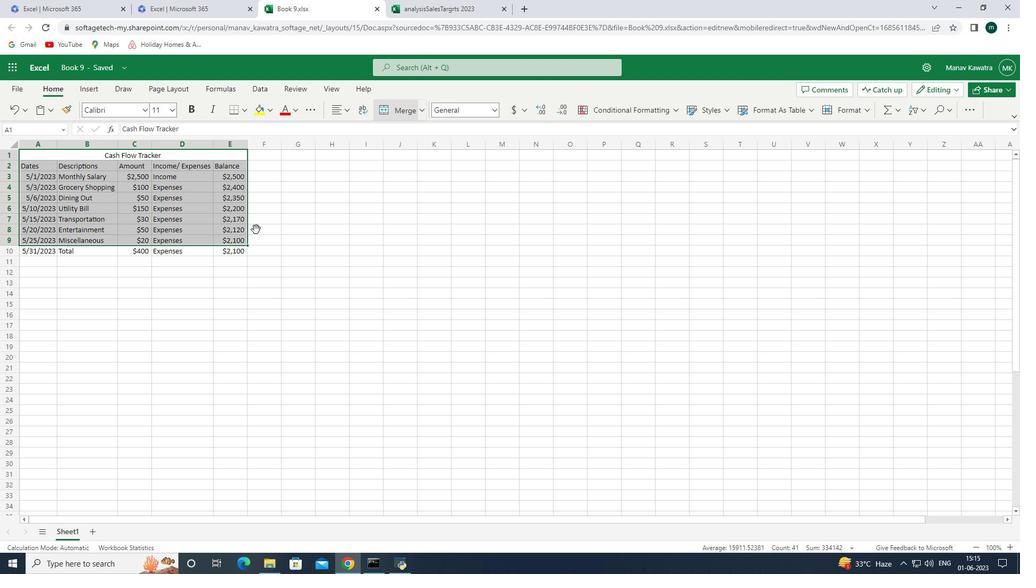 
Action: Mouse pressed left at (308, 232)
Screenshot: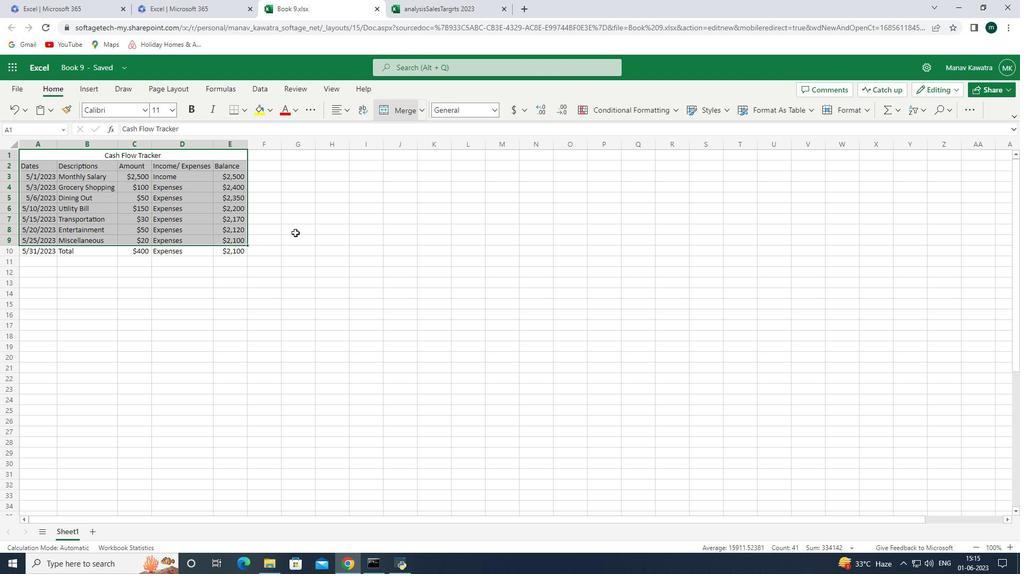 
Action: Mouse moved to (84, 70)
Screenshot: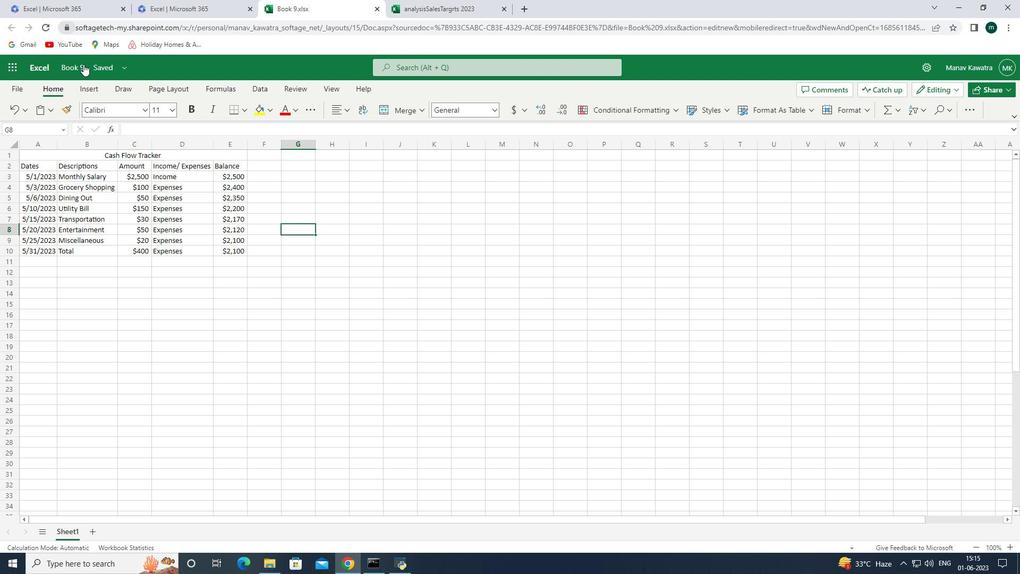 
Action: Mouse pressed left at (84, 70)
Screenshot: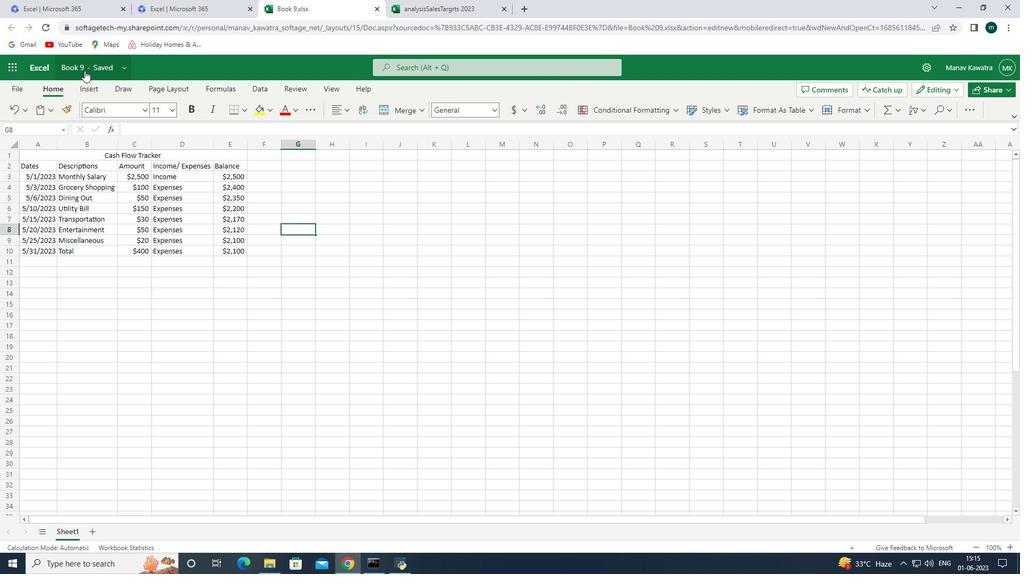 
Action: Mouse moved to (98, 123)
Screenshot: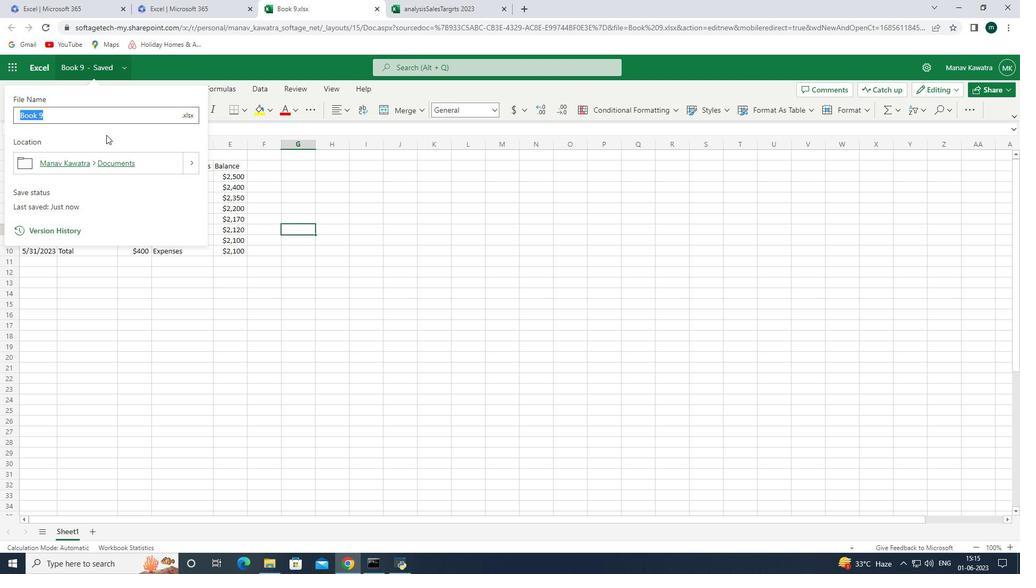 
Action: Key pressed ctrl+Asset
Screenshot: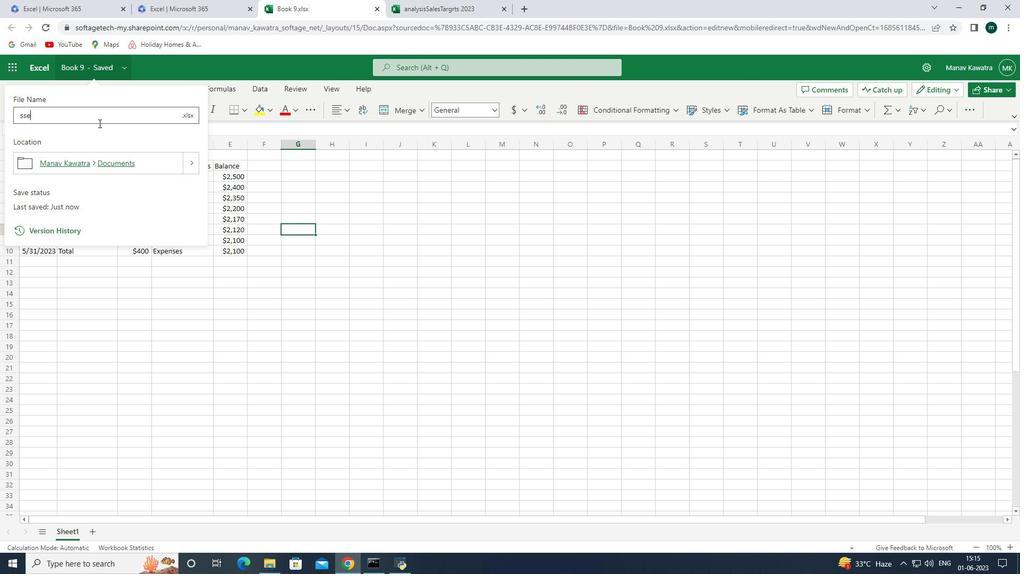 
Action: Mouse moved to (90, 119)
Screenshot: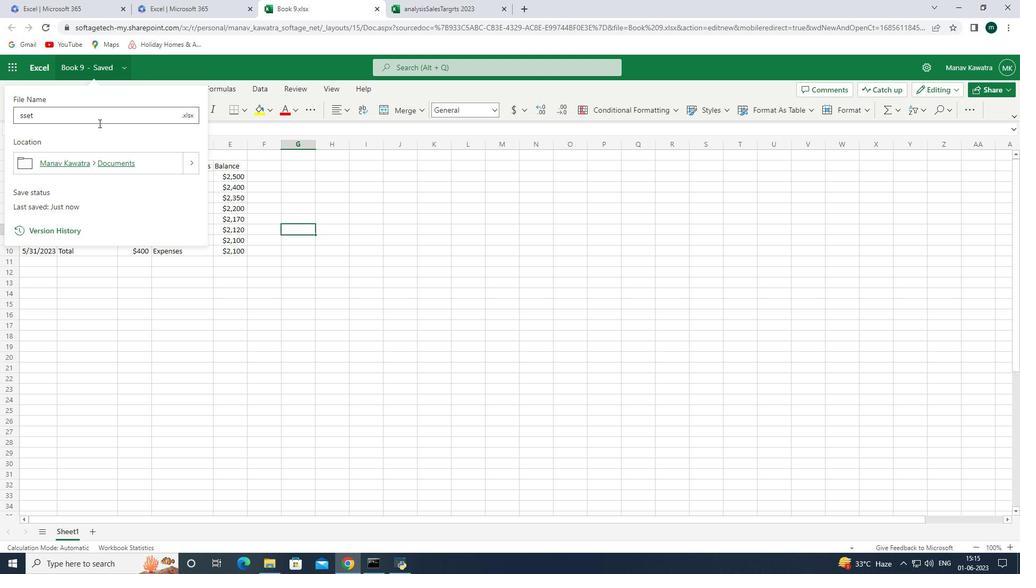 
Action: Key pressed <Key.backspace><Key.backspace><Key.backspace><Key.backspace><Key.backspace><Key.backspace><Key.backspace><Key.backspace><Key.backspace><Key.backspace><Key.shift>Assest<Key.shift>Vak<Key.backspace>l<Key.space><Key.enter>ctrl+S
Screenshot: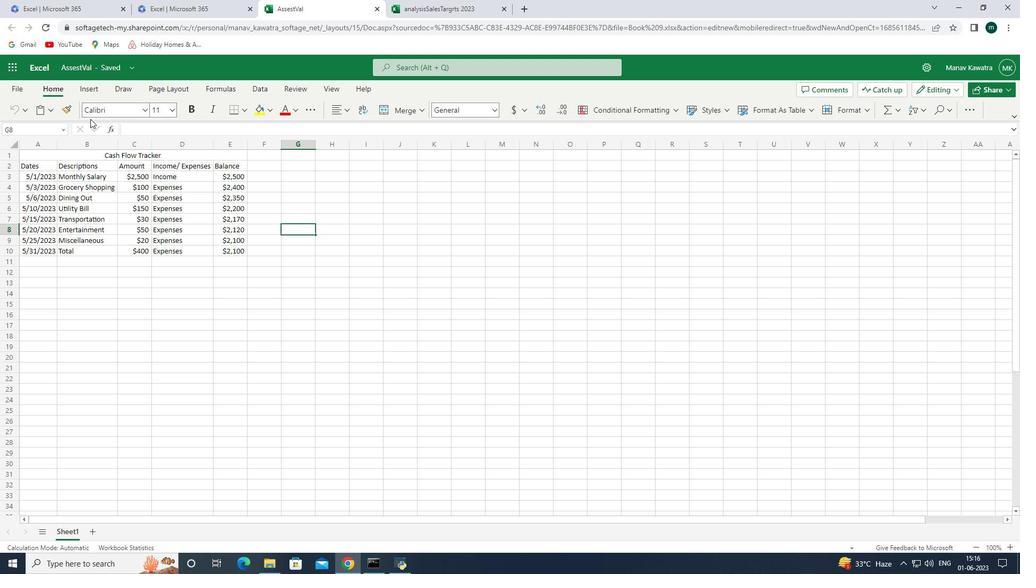 
Action: Mouse moved to (93, 240)
Screenshot: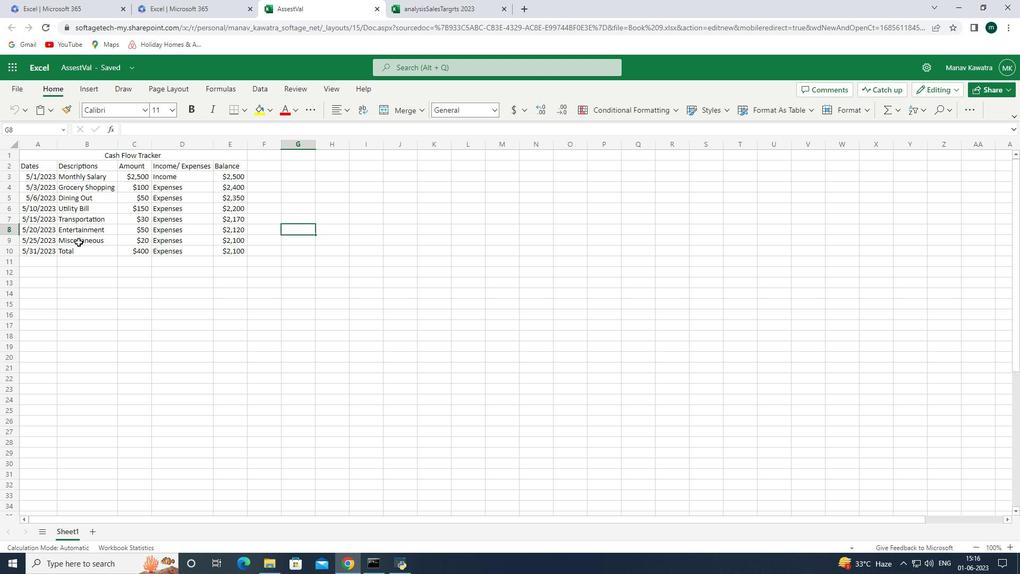 
